 Task: Add Attachment from "Attach a link" to Card Card0000000276 in Board Board0000000069 in Workspace WS0000000023 in Trello. Add Cover Red to Card Card0000000276 in Board Board0000000069 in Workspace WS0000000023 in Trello. Add "Join Card" Button Button0000000276  to Card Card0000000276 in Board Board0000000069 in Workspace WS0000000023 in Trello. Add Description DS0000000276 to Card Card0000000276 in Board Board0000000069 in Workspace WS0000000023 in Trello. Add Comment CM0000000276 to Card Card0000000276 in Board Board0000000069 in Workspace WS0000000023 in Trello
Action: Mouse moved to (655, 467)
Screenshot: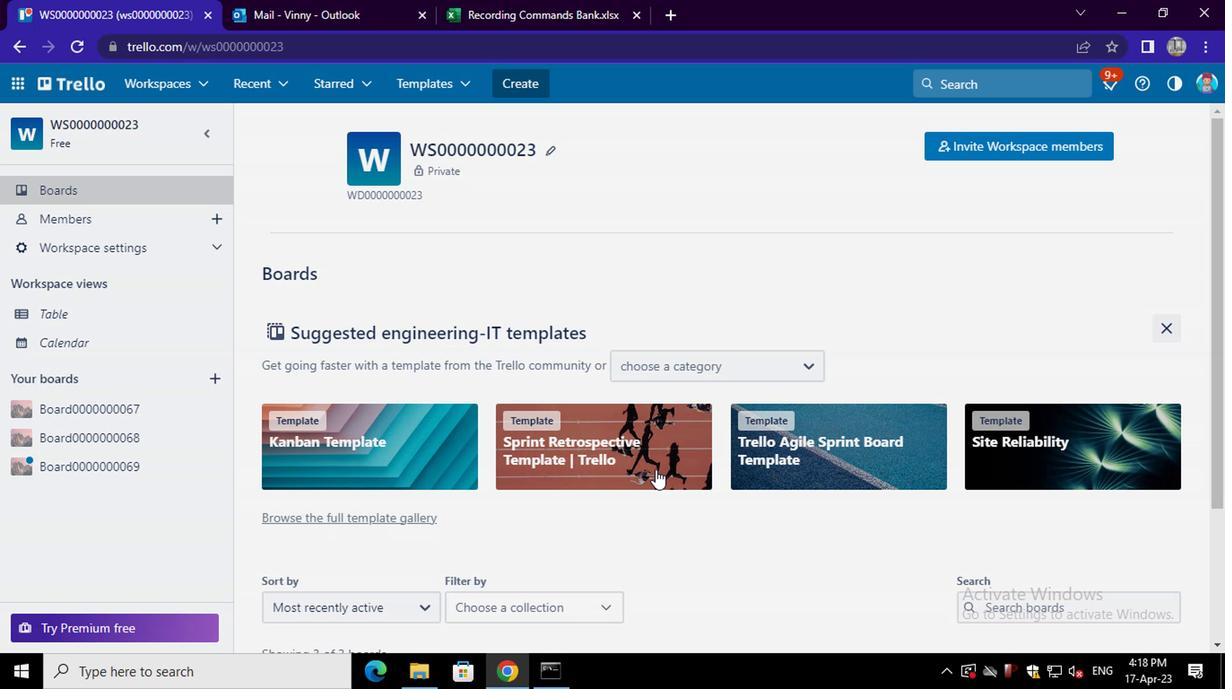 
Action: Mouse scrolled (655, 465) with delta (0, -1)
Screenshot: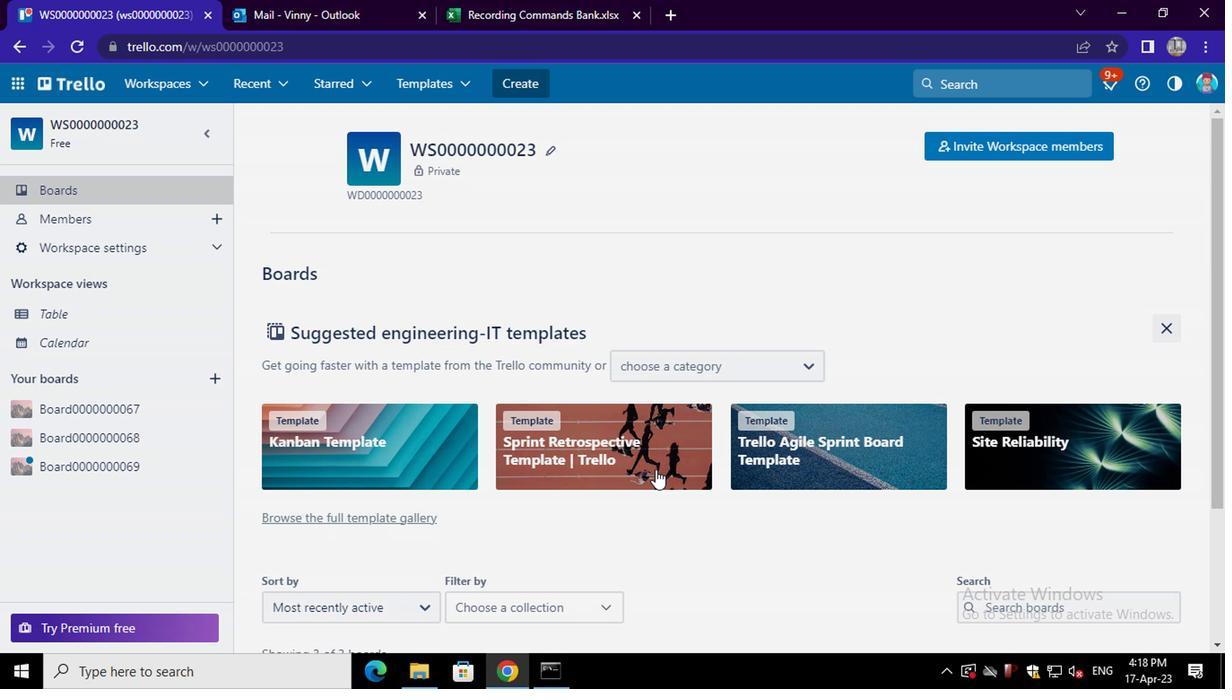 
Action: Mouse scrolled (655, 465) with delta (0, -1)
Screenshot: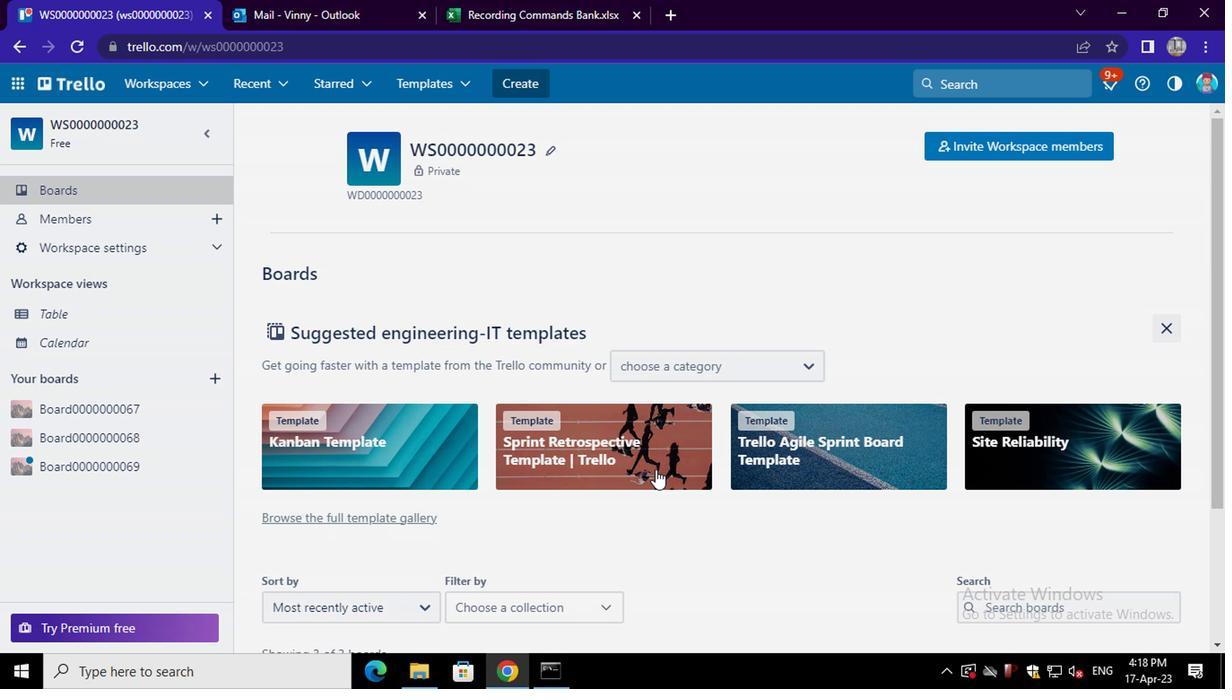 
Action: Mouse scrolled (655, 465) with delta (0, -1)
Screenshot: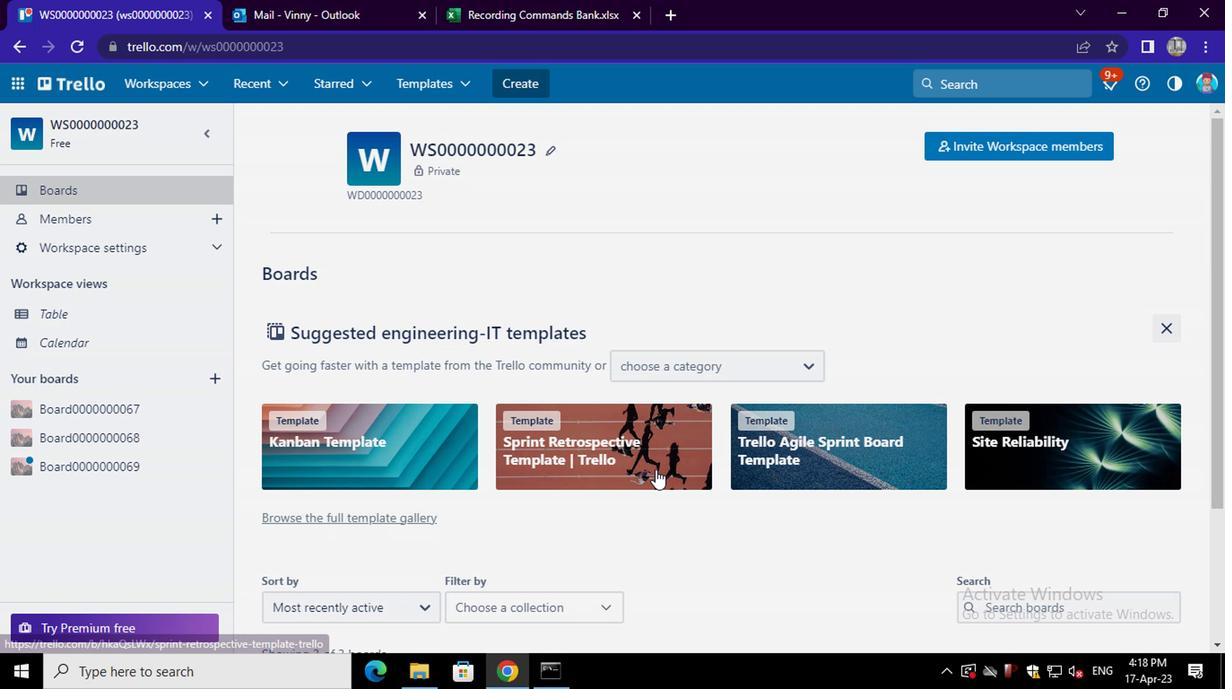 
Action: Mouse scrolled (655, 465) with delta (0, -1)
Screenshot: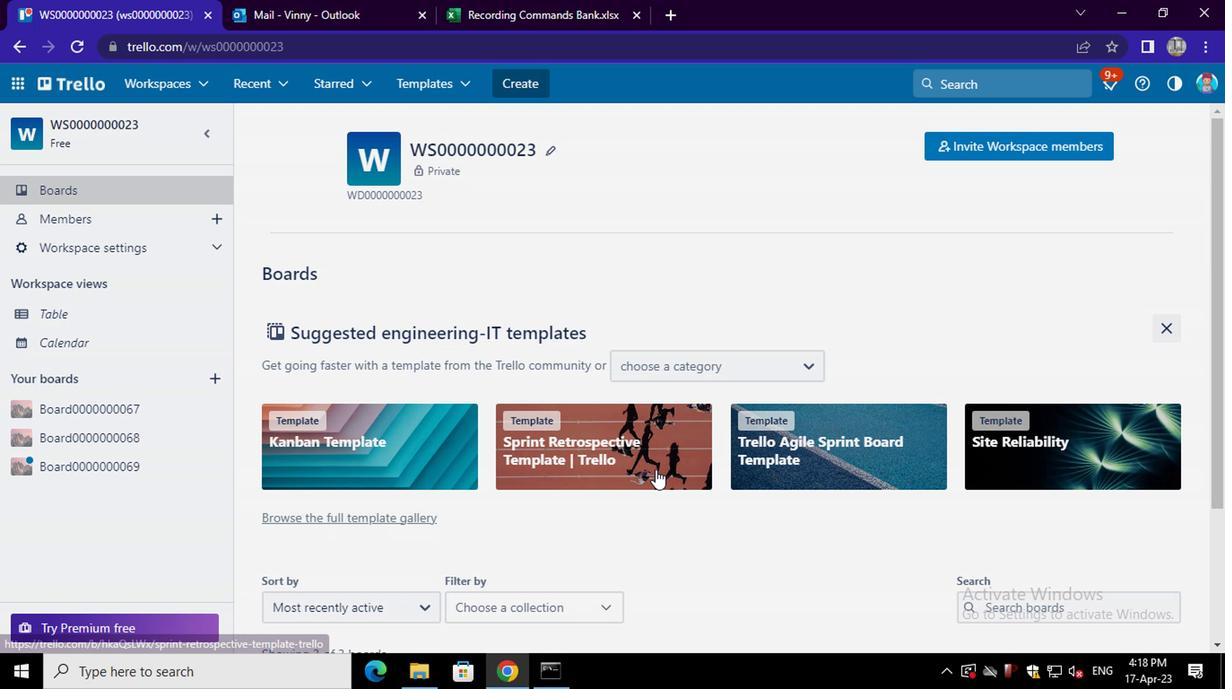 
Action: Mouse scrolled (655, 465) with delta (0, -1)
Screenshot: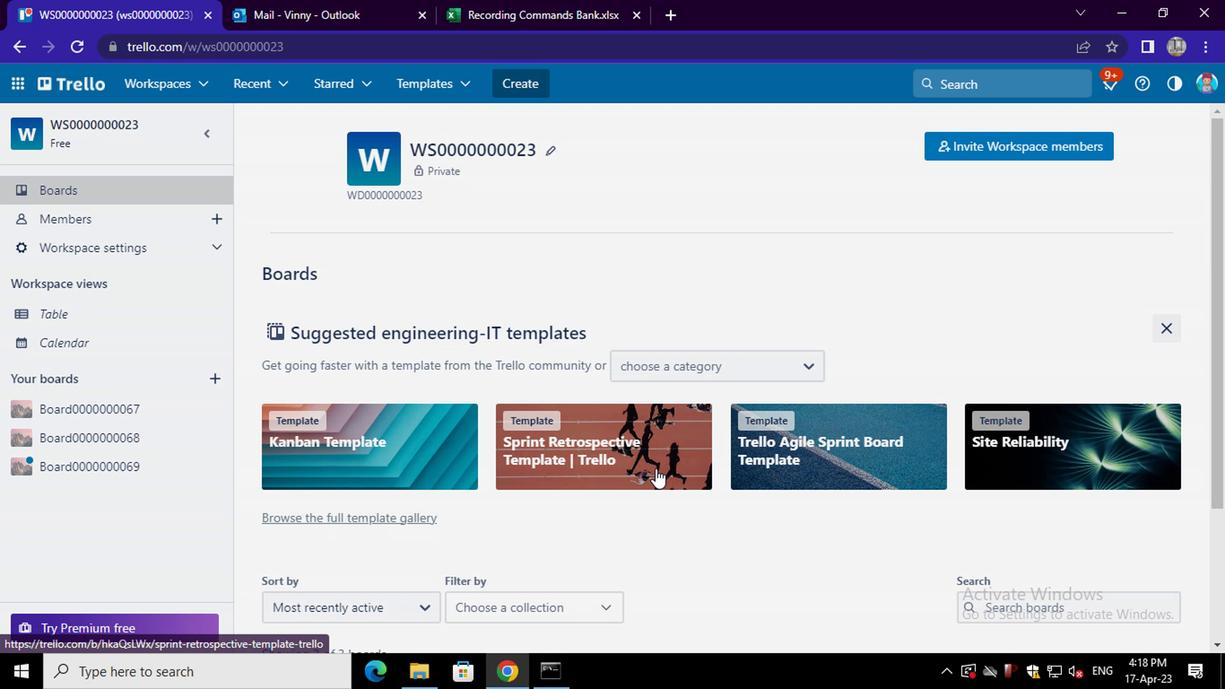 
Action: Mouse scrolled (655, 465) with delta (0, -1)
Screenshot: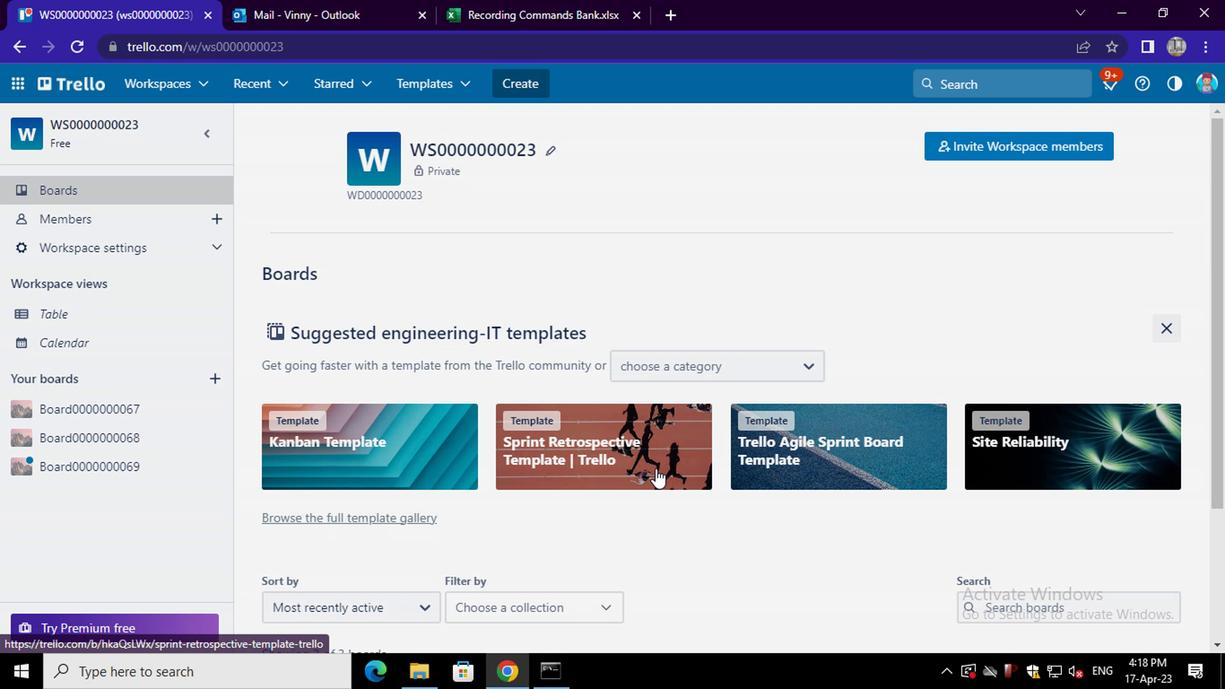 
Action: Mouse scrolled (655, 465) with delta (0, -1)
Screenshot: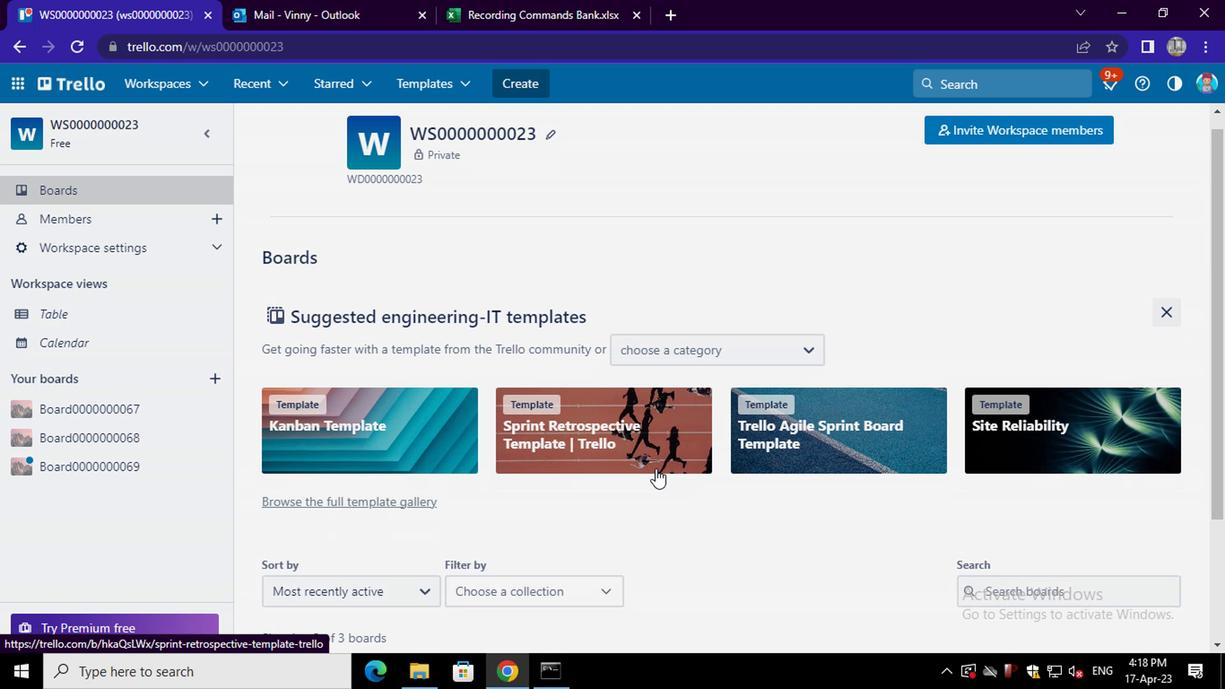
Action: Mouse moved to (642, 524)
Screenshot: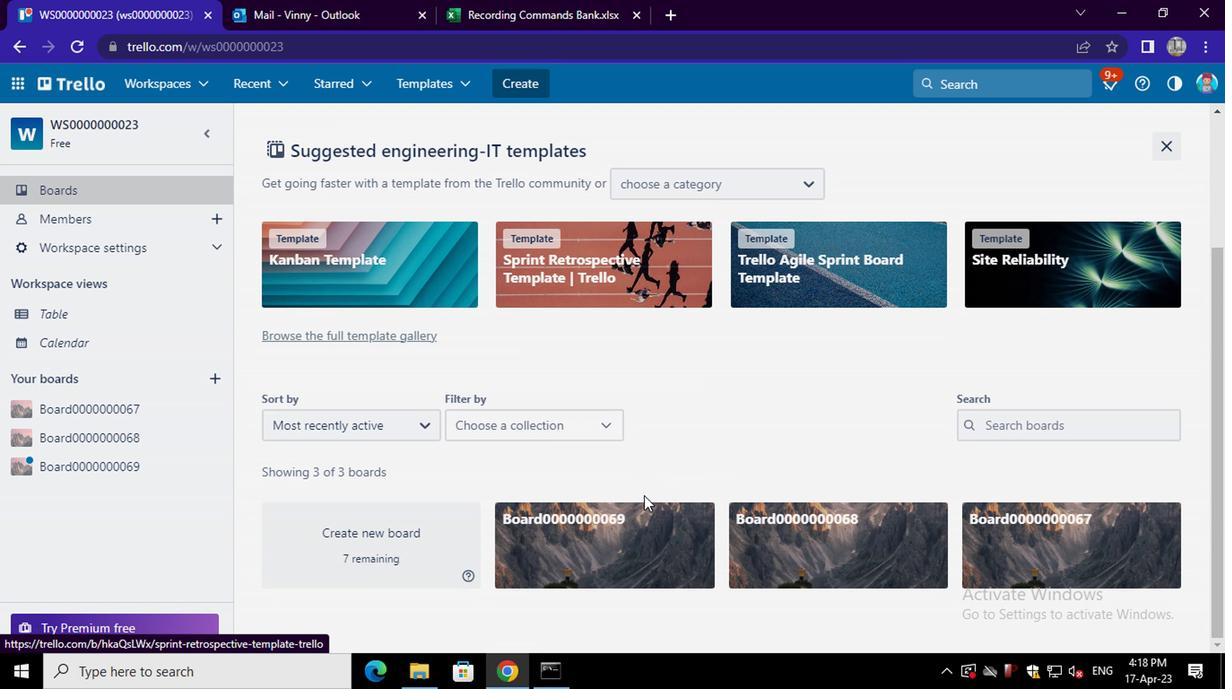 
Action: Mouse pressed left at (642, 524)
Screenshot: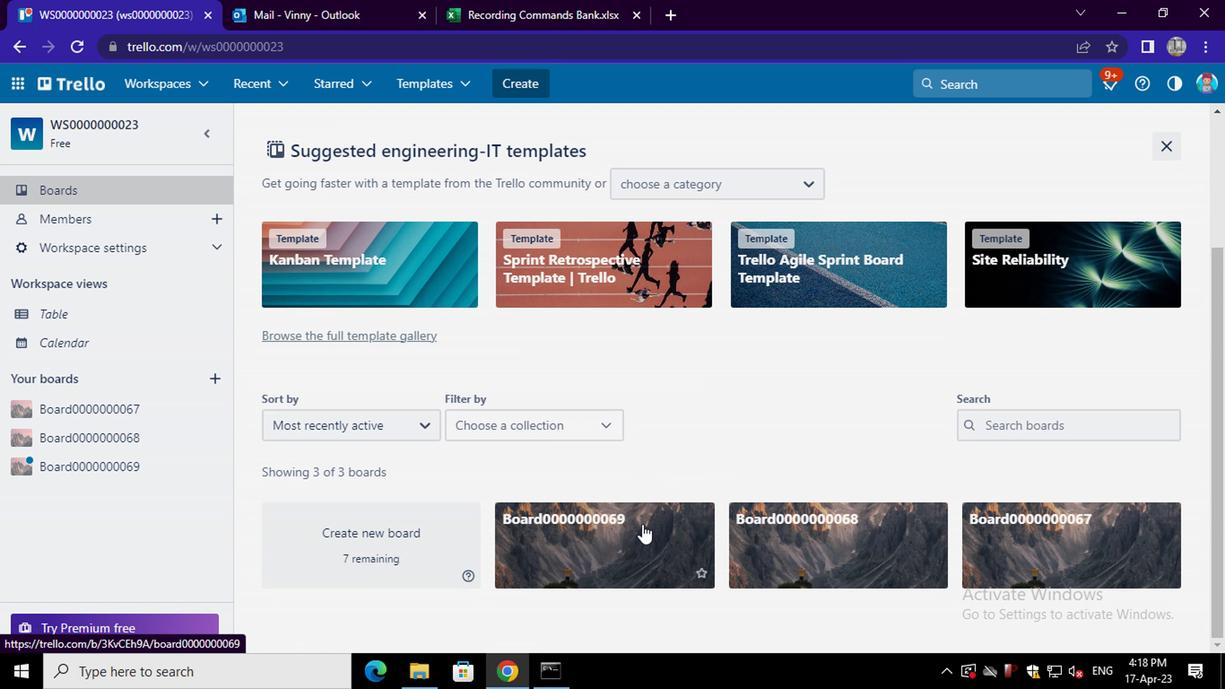 
Action: Mouse moved to (442, 433)
Screenshot: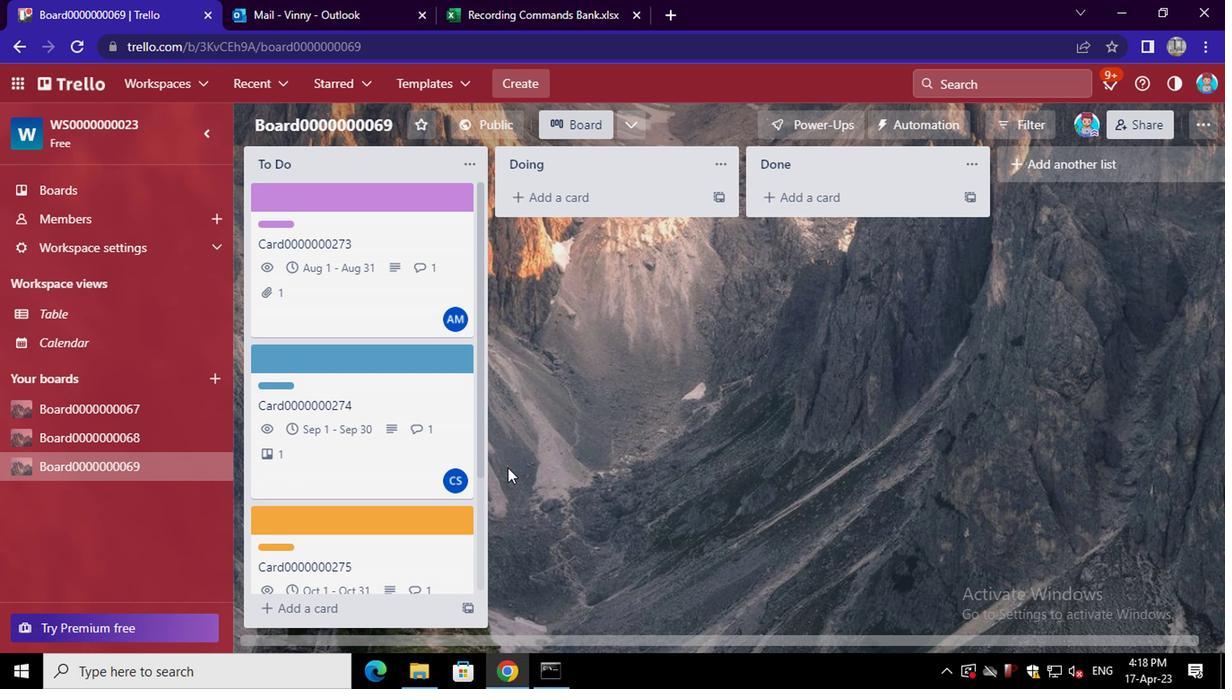 
Action: Mouse scrolled (442, 432) with delta (0, 0)
Screenshot: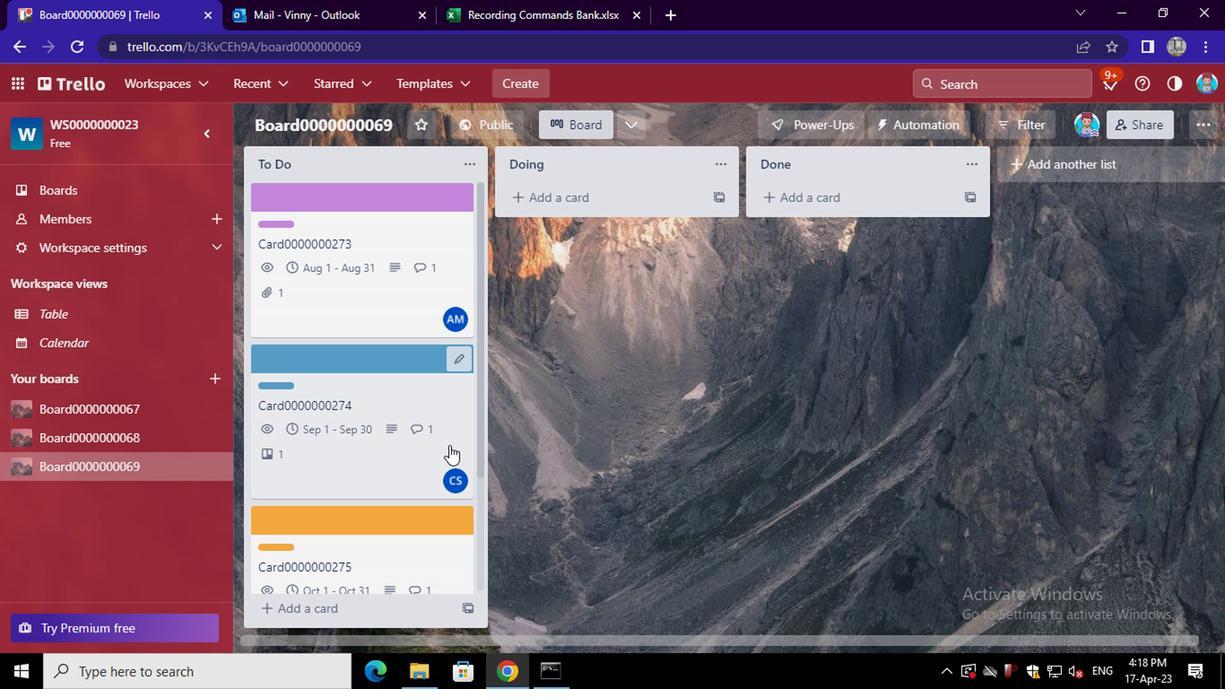 
Action: Mouse scrolled (442, 432) with delta (0, 0)
Screenshot: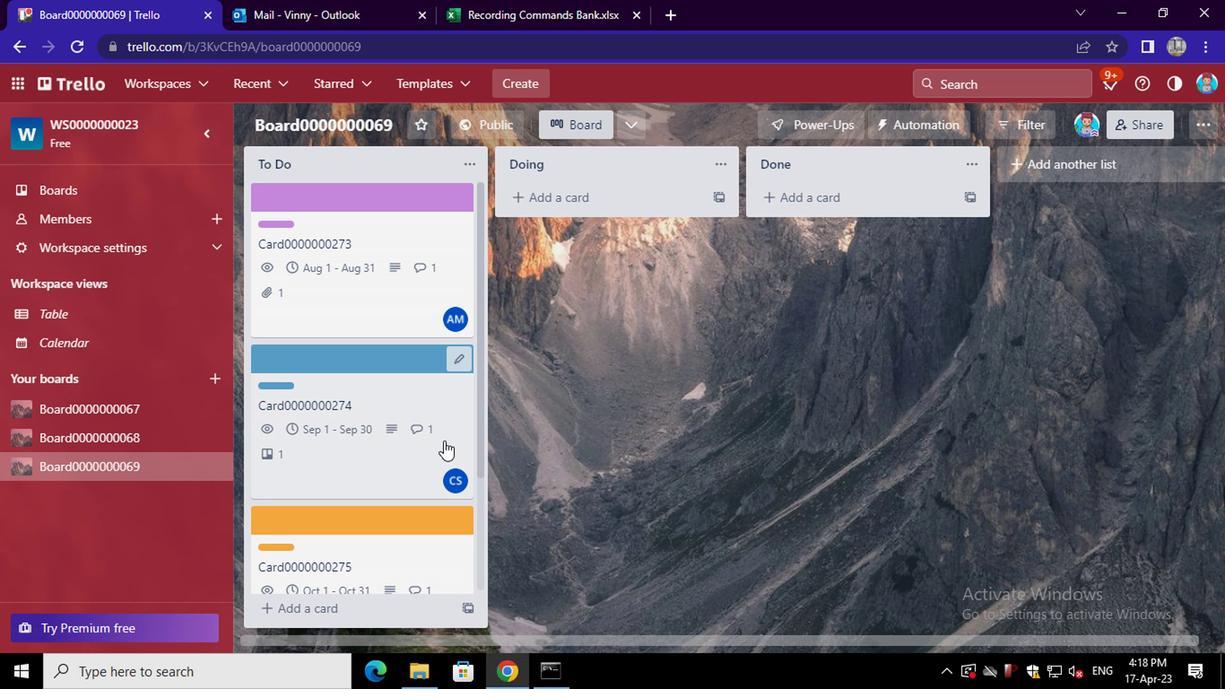 
Action: Mouse scrolled (442, 432) with delta (0, 0)
Screenshot: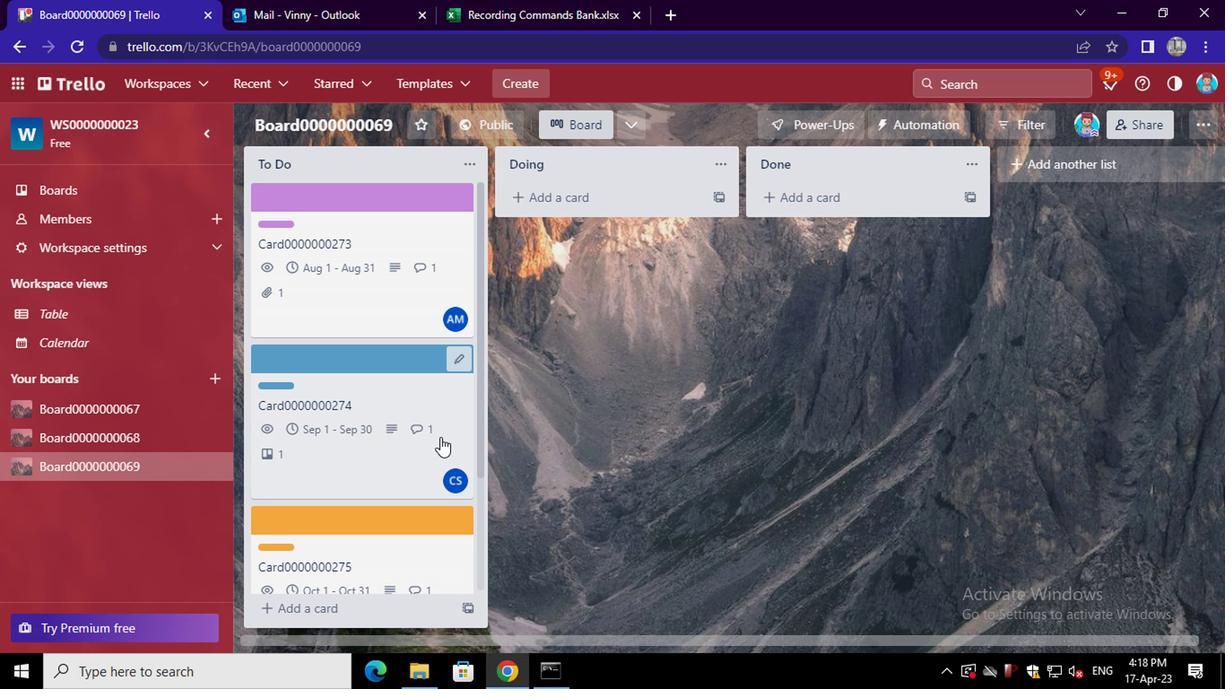 
Action: Mouse scrolled (442, 432) with delta (0, 0)
Screenshot: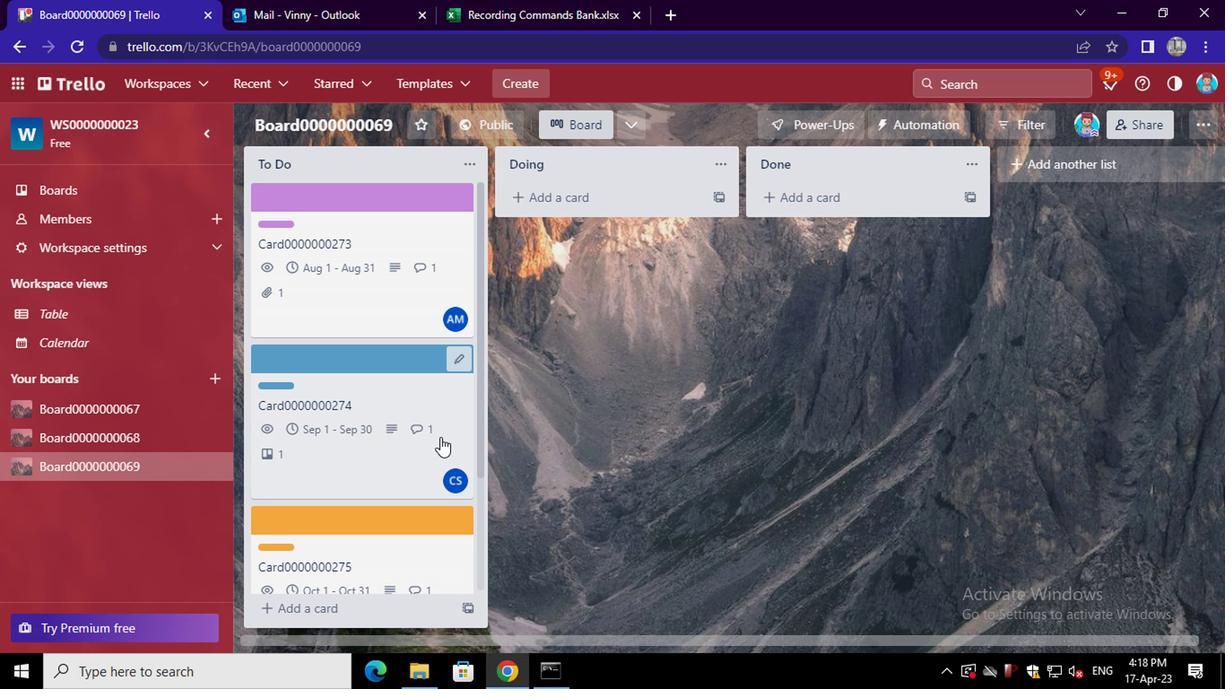
Action: Mouse scrolled (442, 432) with delta (0, 0)
Screenshot: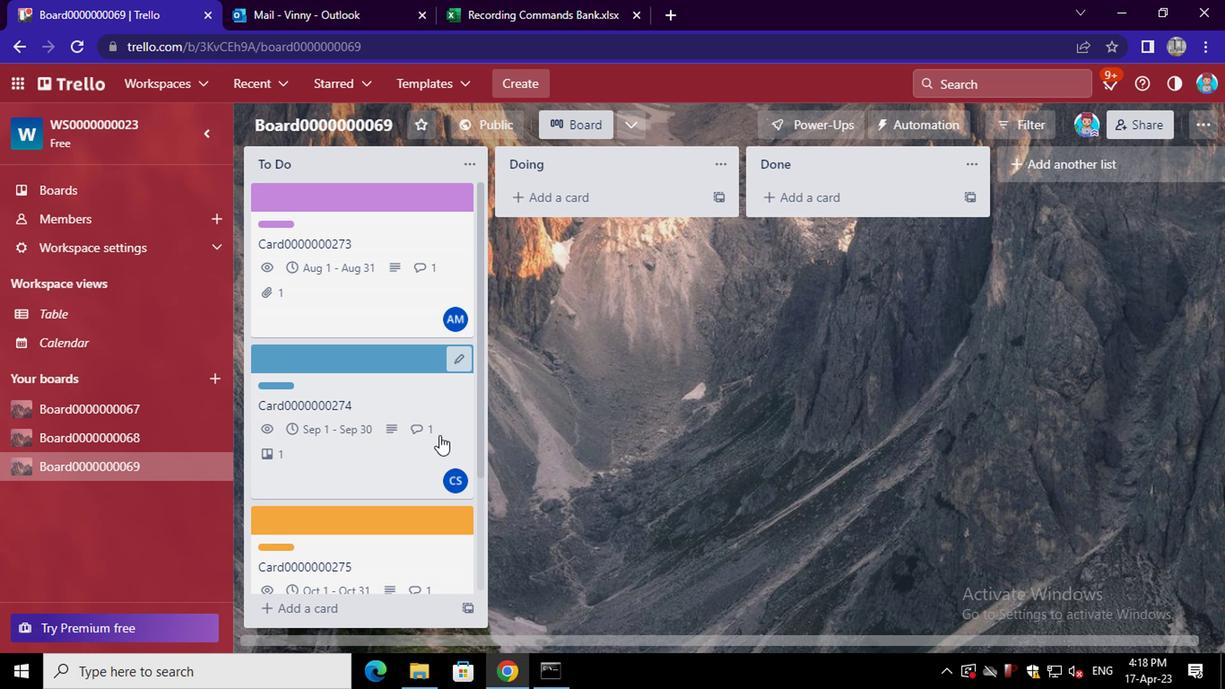 
Action: Mouse moved to (463, 530)
Screenshot: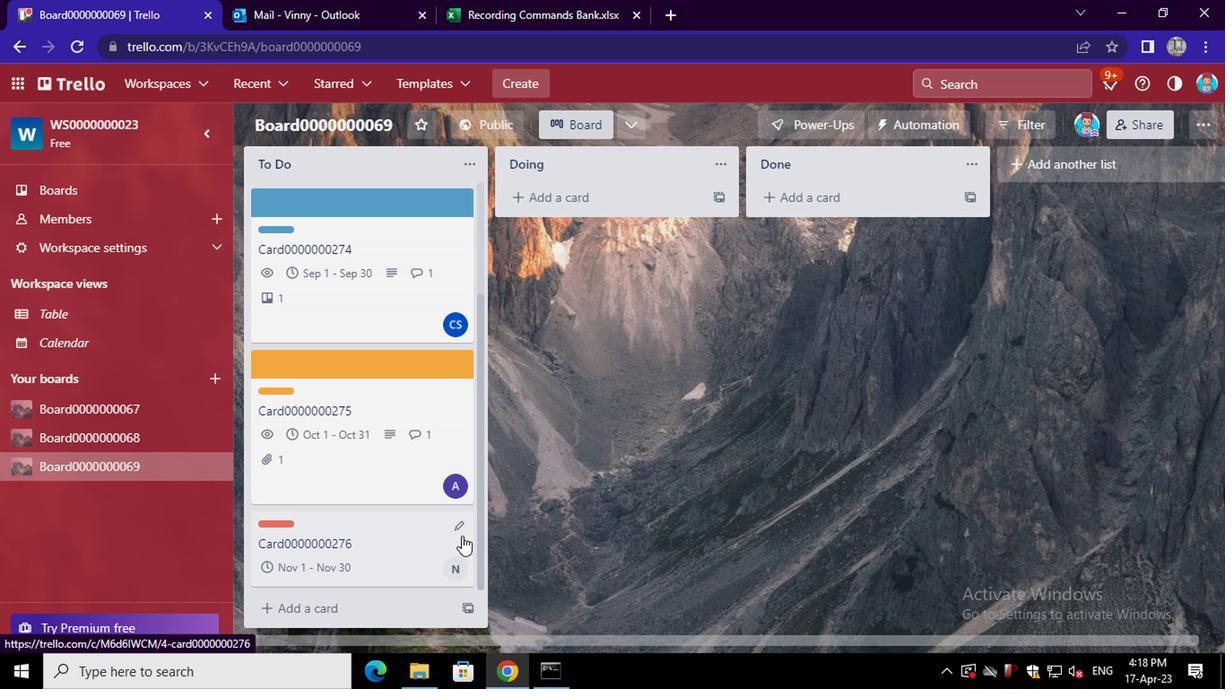 
Action: Mouse pressed left at (463, 530)
Screenshot: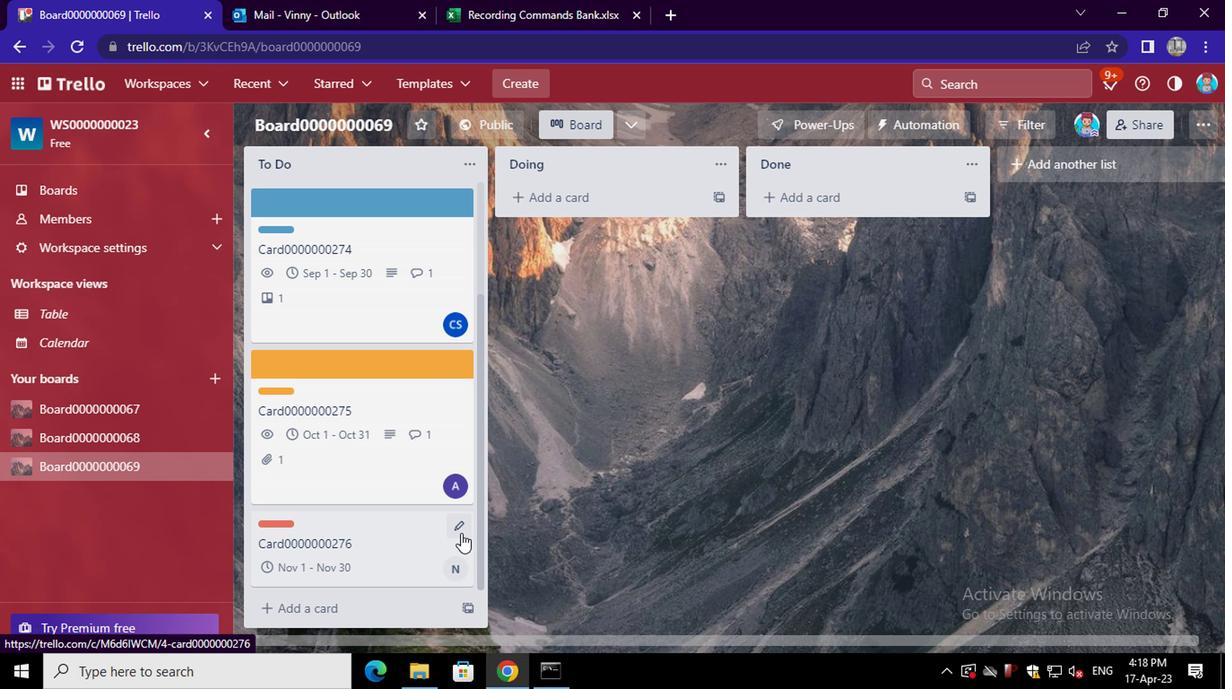 
Action: Mouse moved to (525, 404)
Screenshot: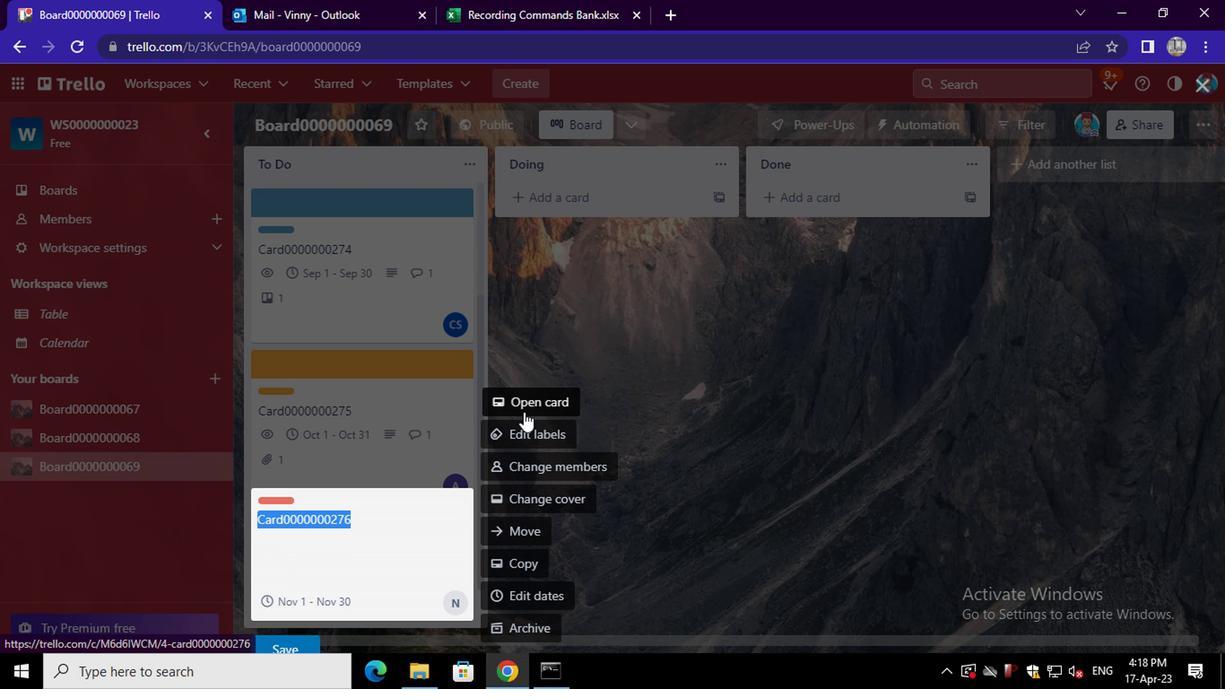 
Action: Mouse pressed left at (525, 404)
Screenshot: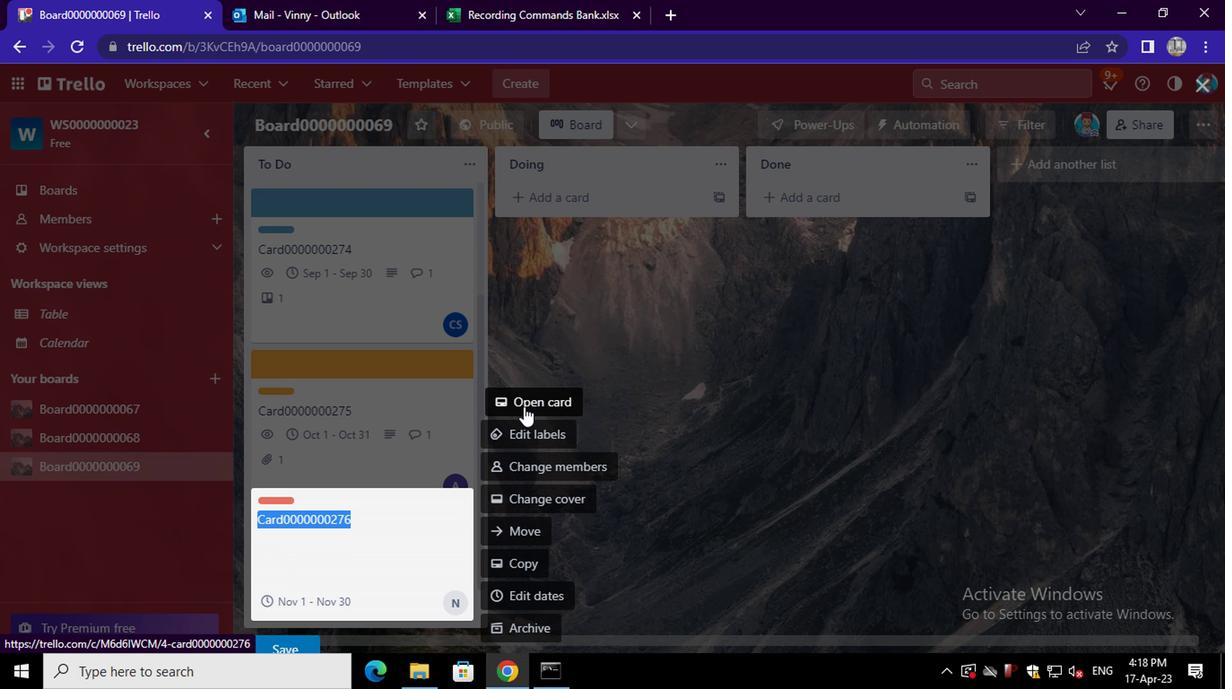 
Action: Mouse moved to (806, 366)
Screenshot: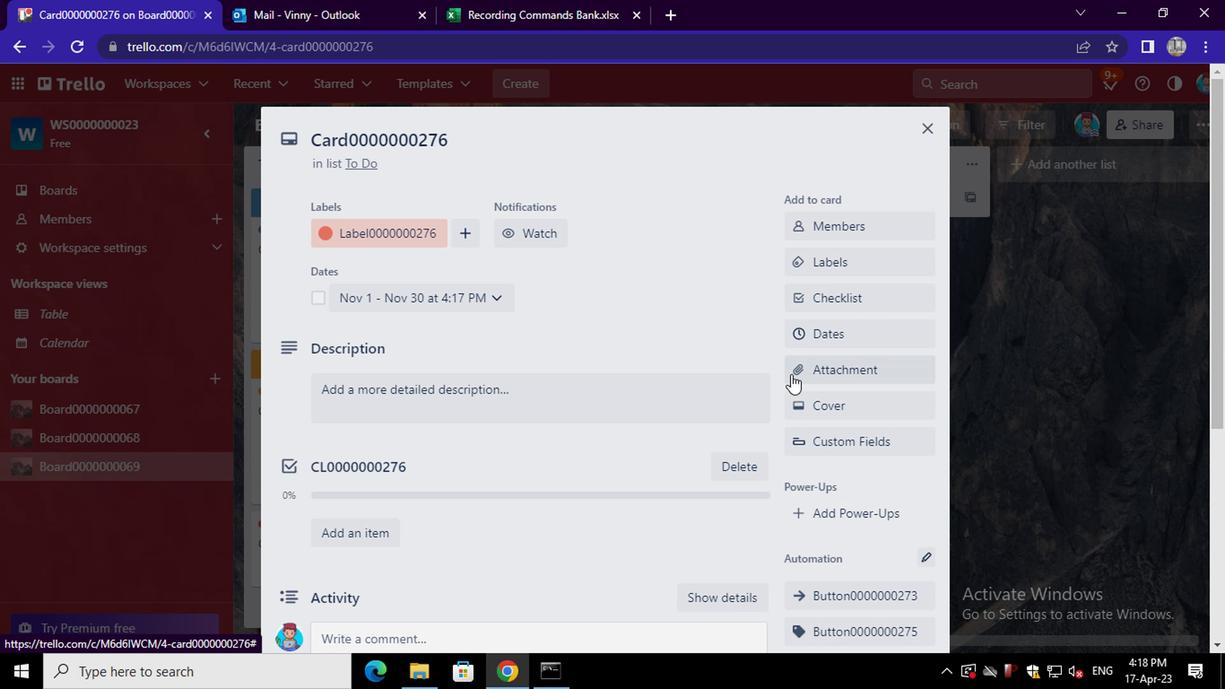 
Action: Mouse pressed left at (806, 366)
Screenshot: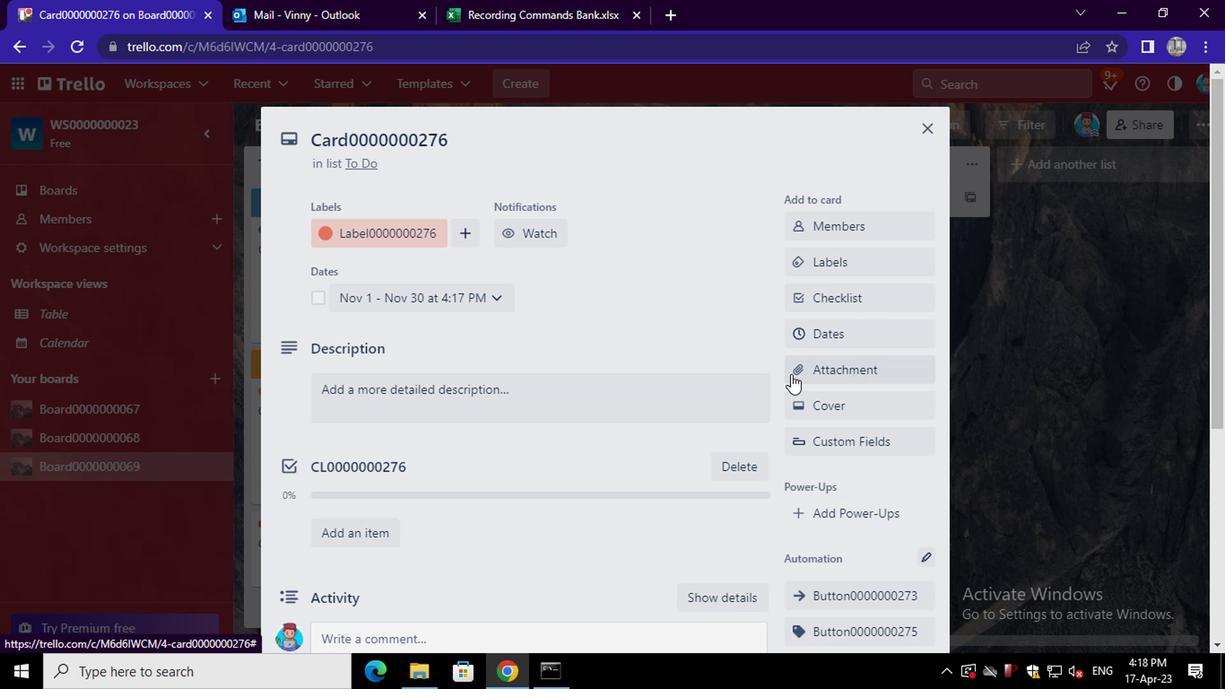 
Action: Mouse moved to (877, 366)
Screenshot: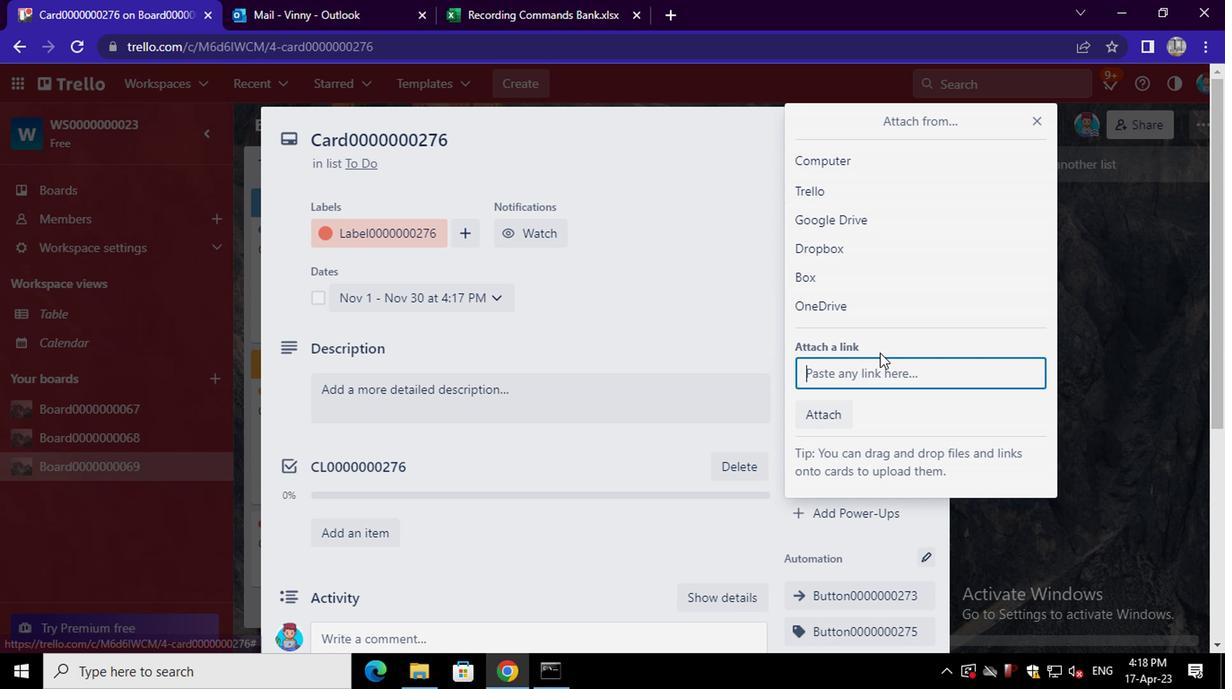
Action: Mouse pressed left at (877, 366)
Screenshot: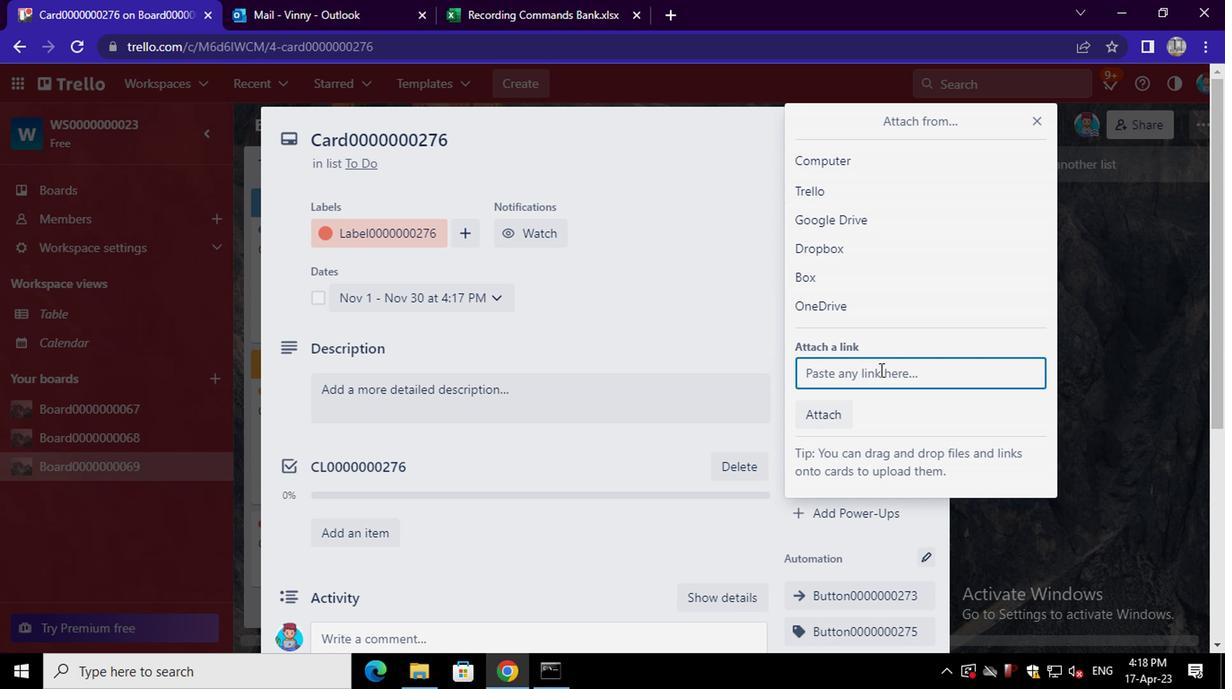 
Action: Key pressed ctrl+V
Screenshot: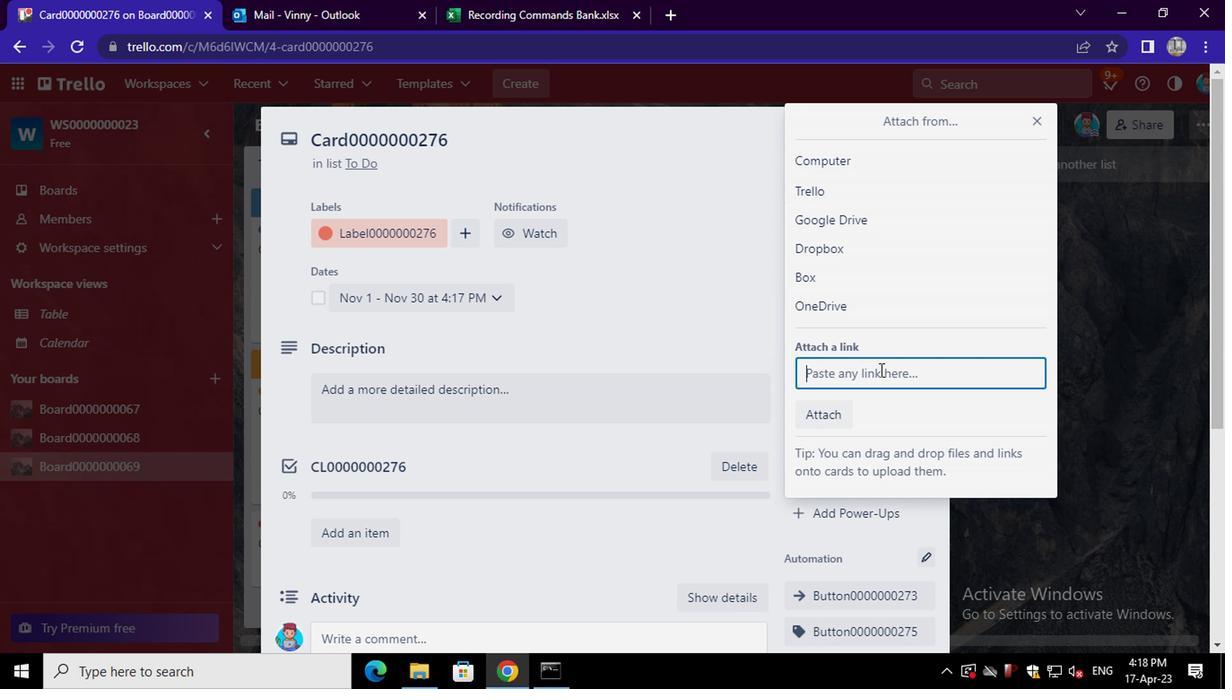 
Action: Mouse moved to (835, 473)
Screenshot: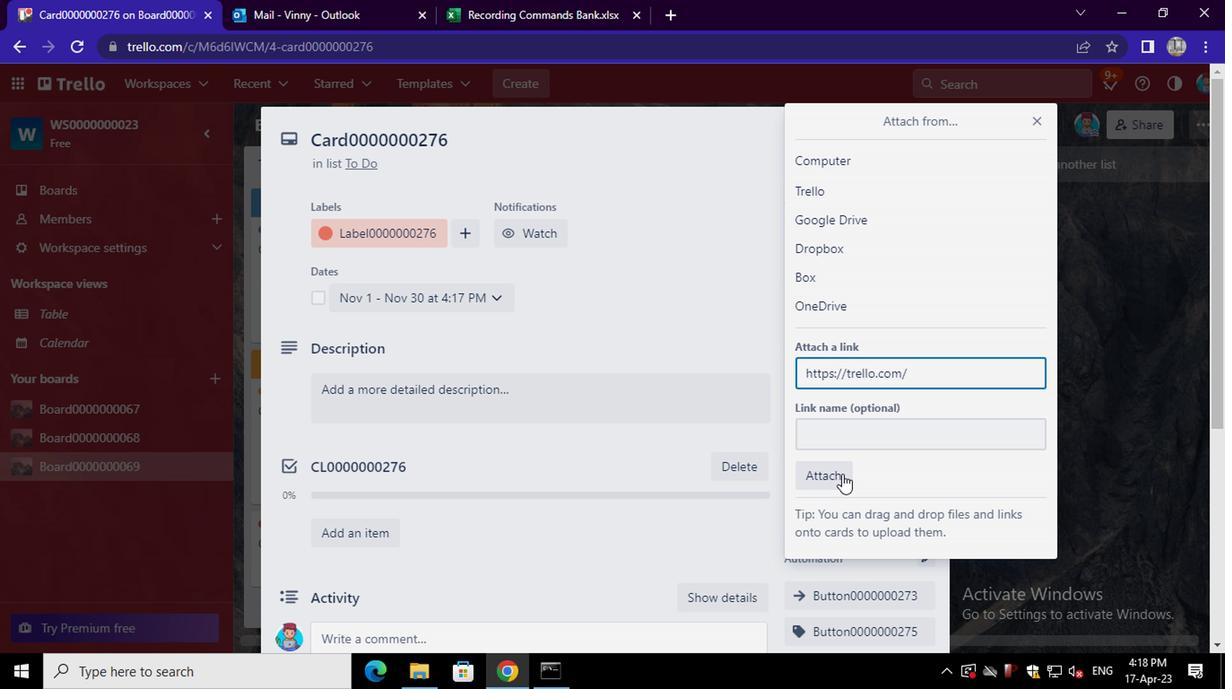 
Action: Mouse pressed left at (835, 473)
Screenshot: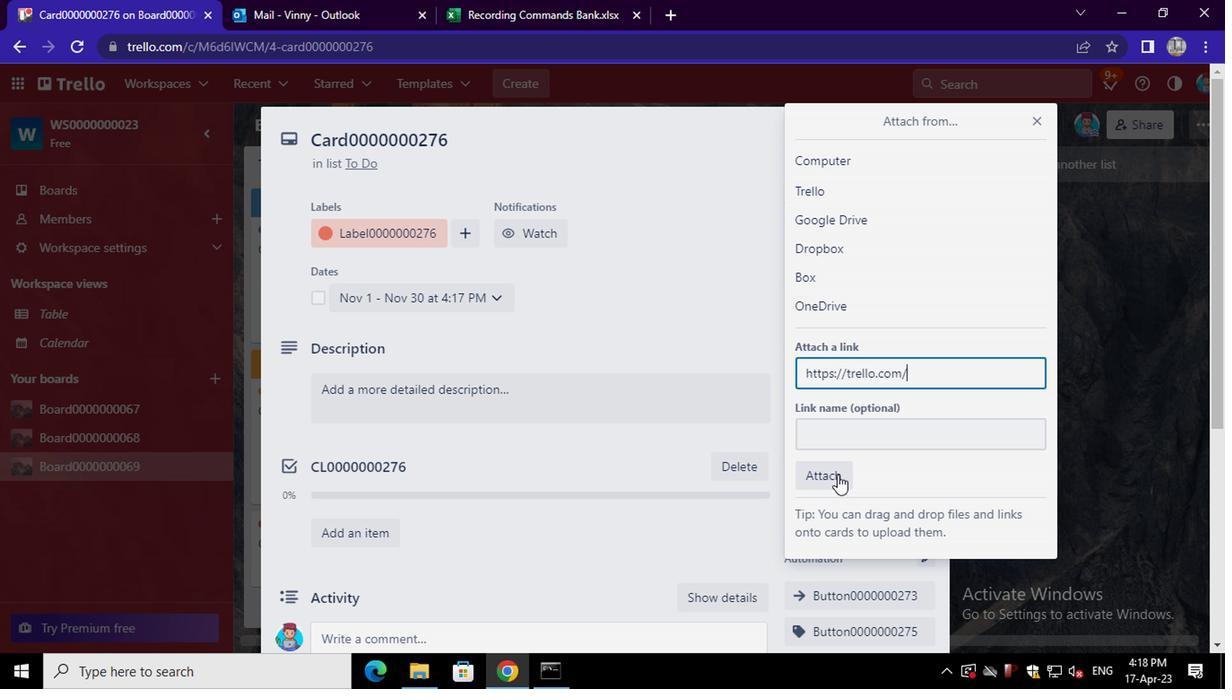 
Action: Mouse moved to (847, 407)
Screenshot: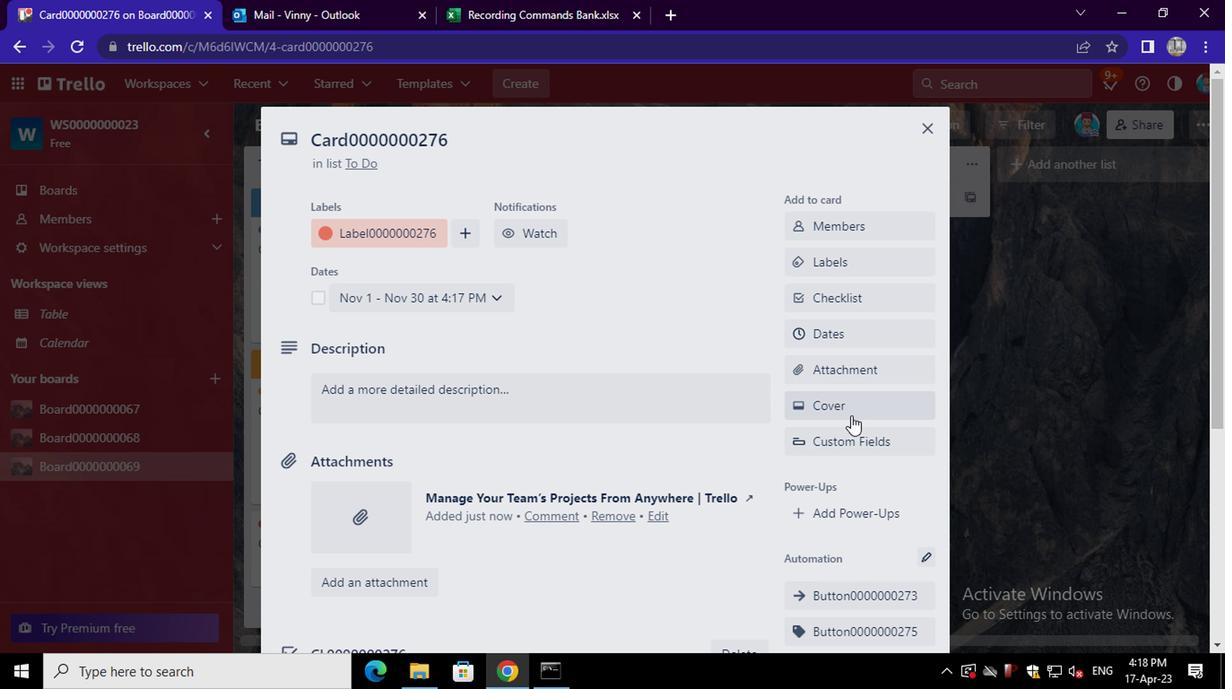 
Action: Mouse pressed left at (847, 407)
Screenshot: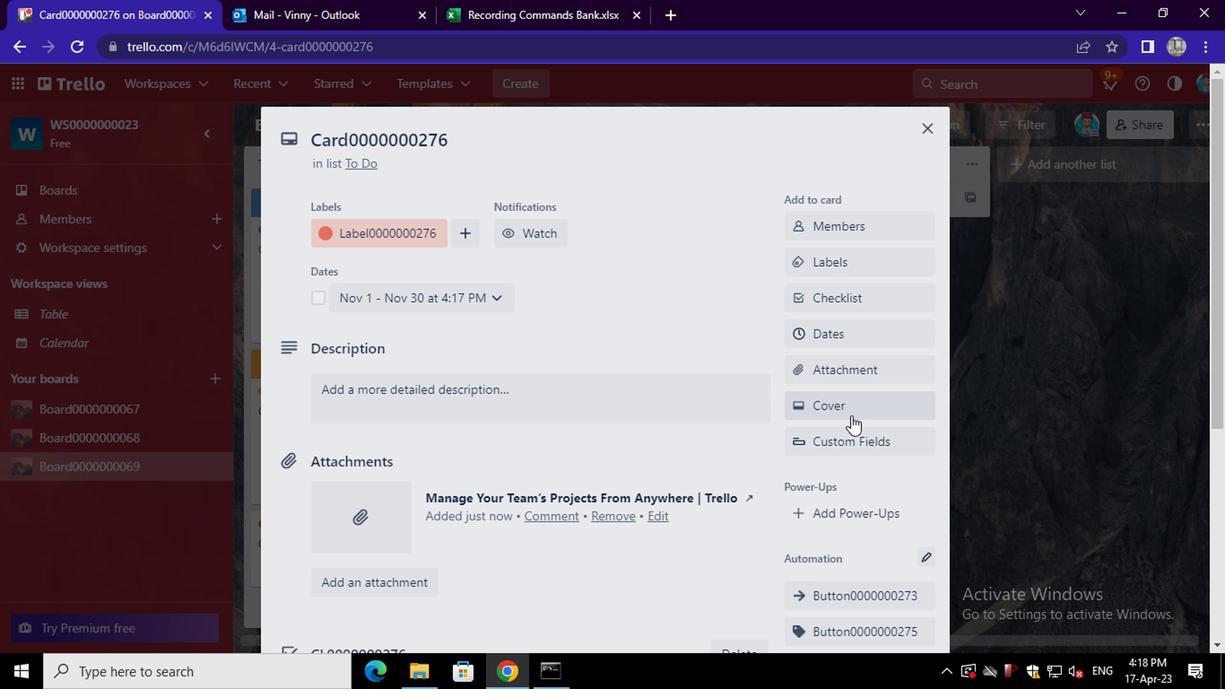 
Action: Mouse moved to (978, 282)
Screenshot: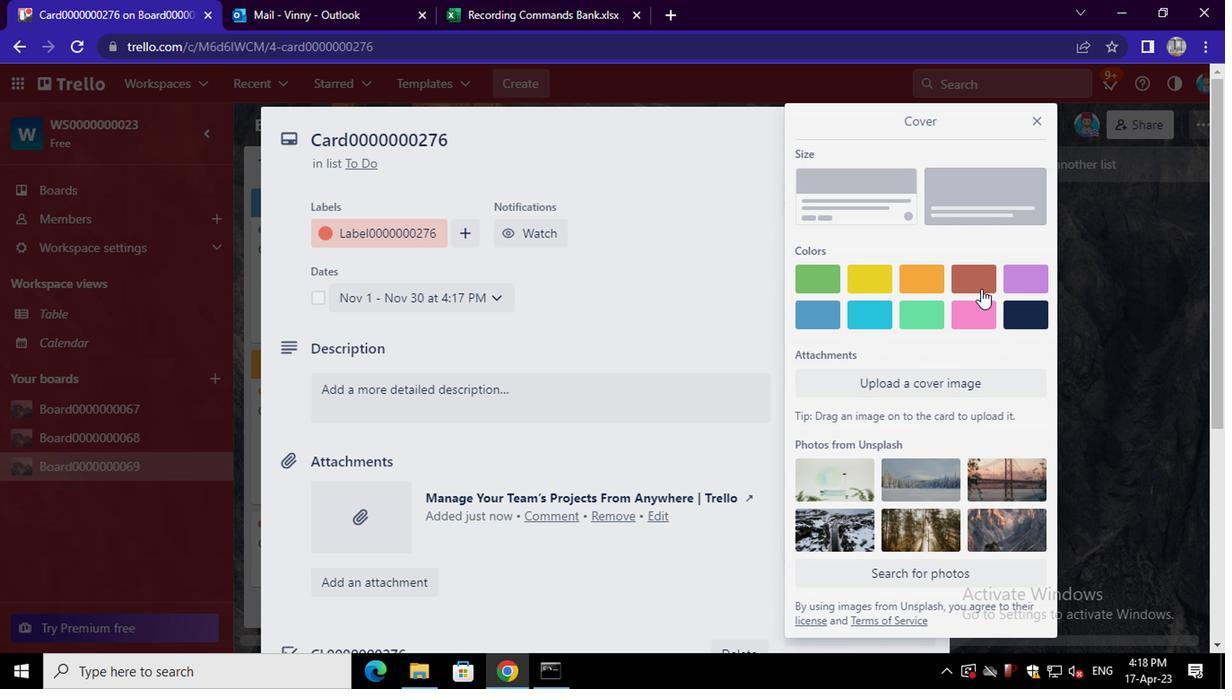 
Action: Mouse pressed left at (978, 282)
Screenshot: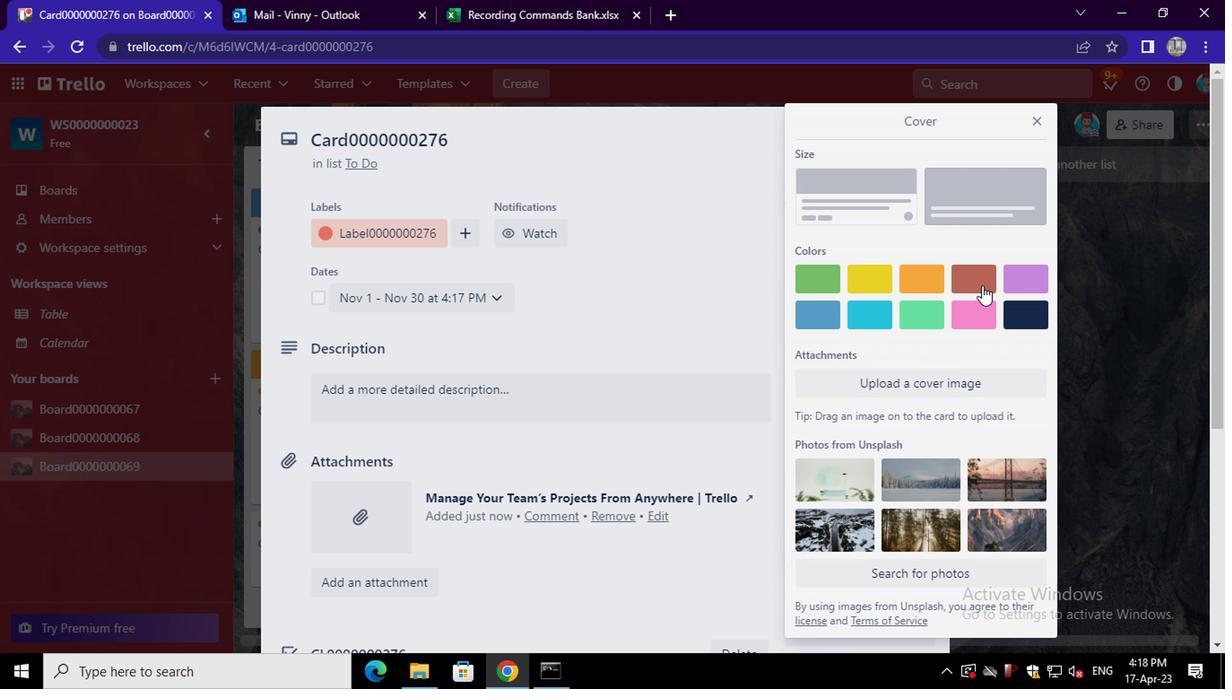 
Action: Mouse moved to (748, 351)
Screenshot: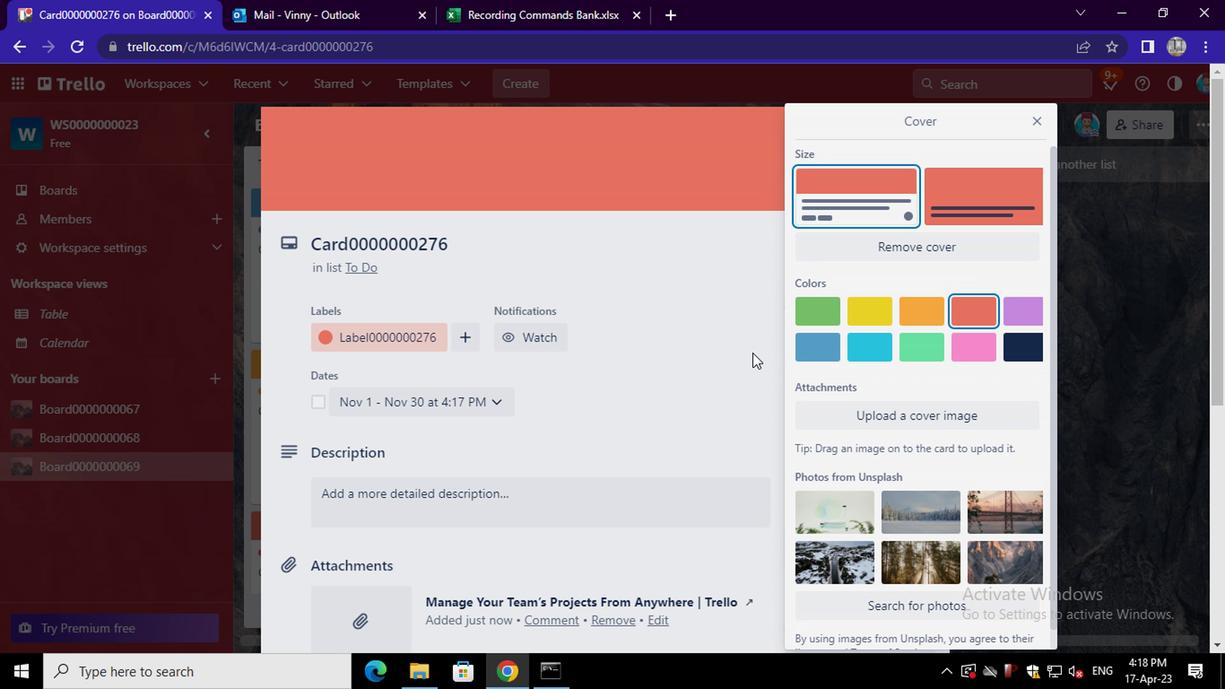 
Action: Mouse scrolled (748, 350) with delta (0, 0)
Screenshot: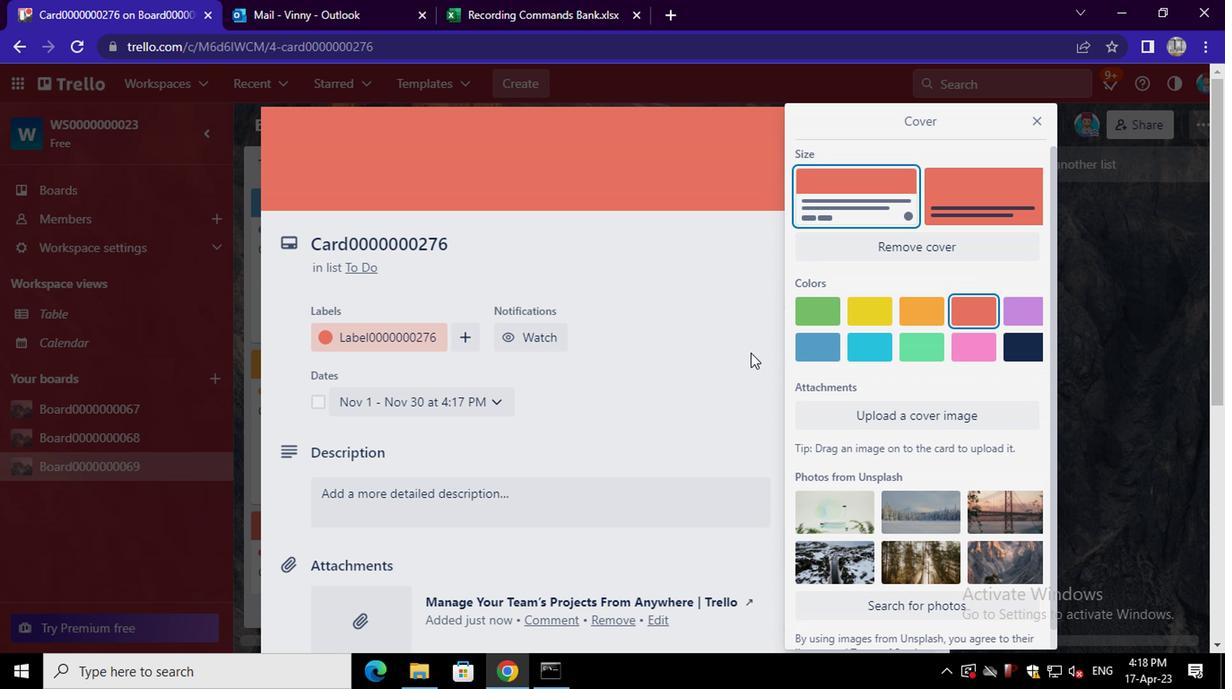 
Action: Mouse moved to (747, 352)
Screenshot: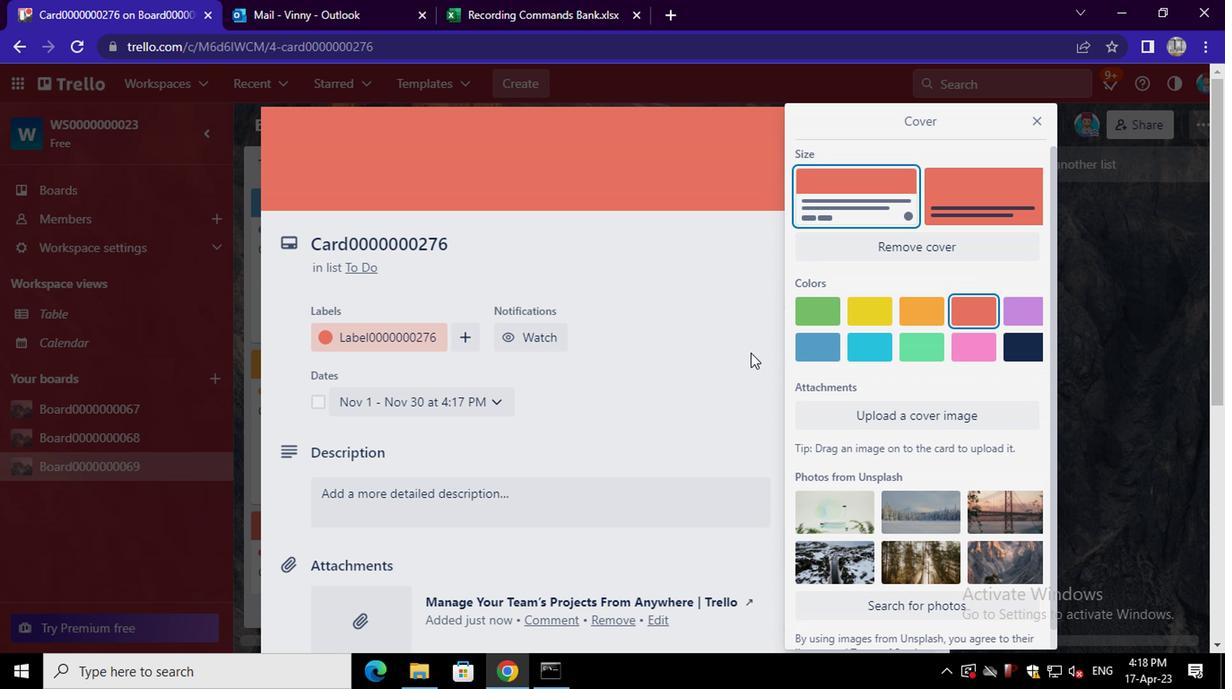 
Action: Mouse scrolled (747, 351) with delta (0, -1)
Screenshot: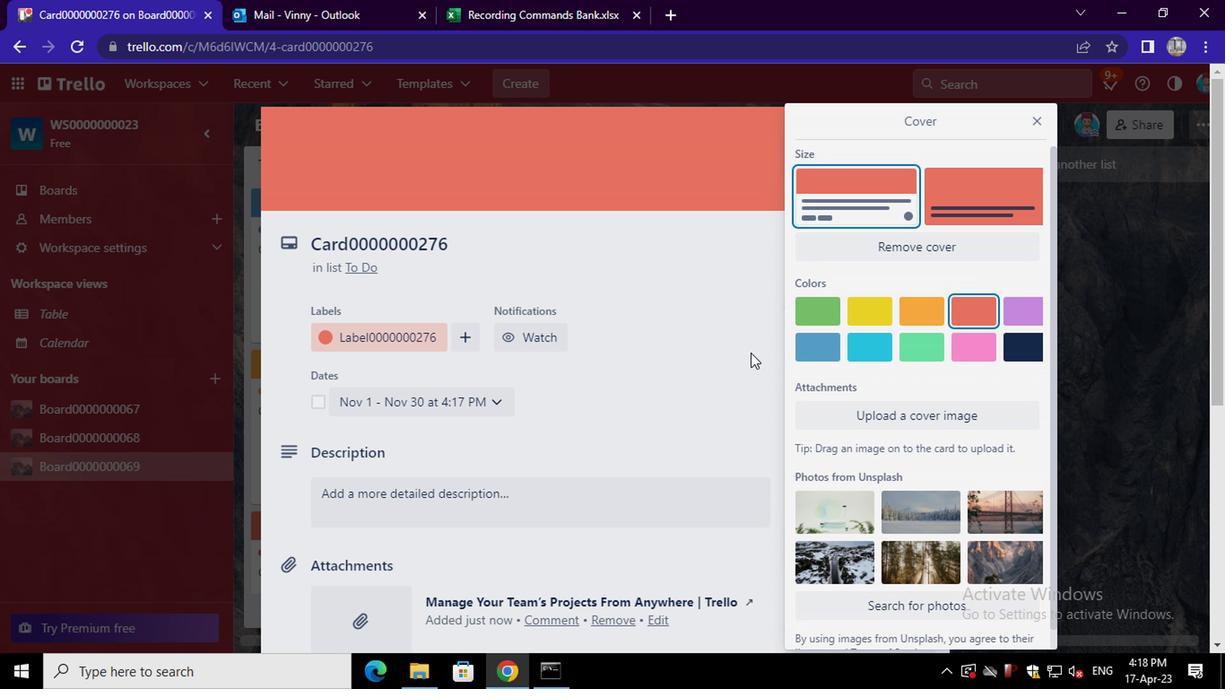 
Action: Mouse moved to (746, 353)
Screenshot: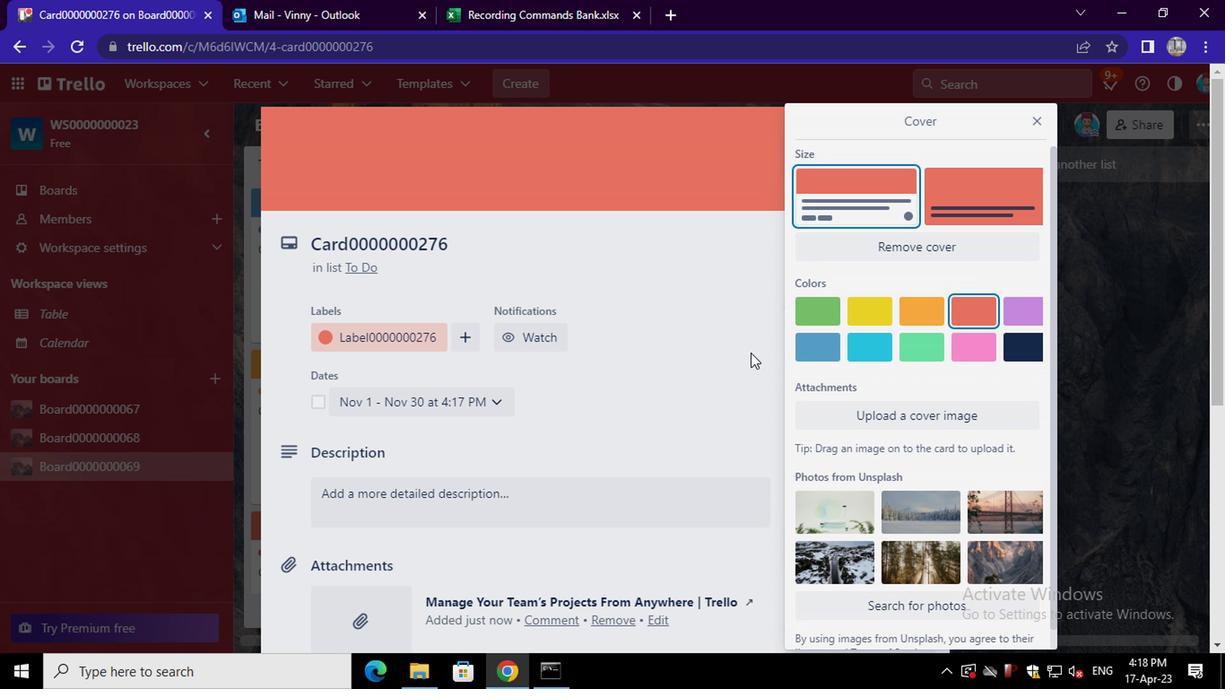 
Action: Mouse scrolled (746, 352) with delta (0, 0)
Screenshot: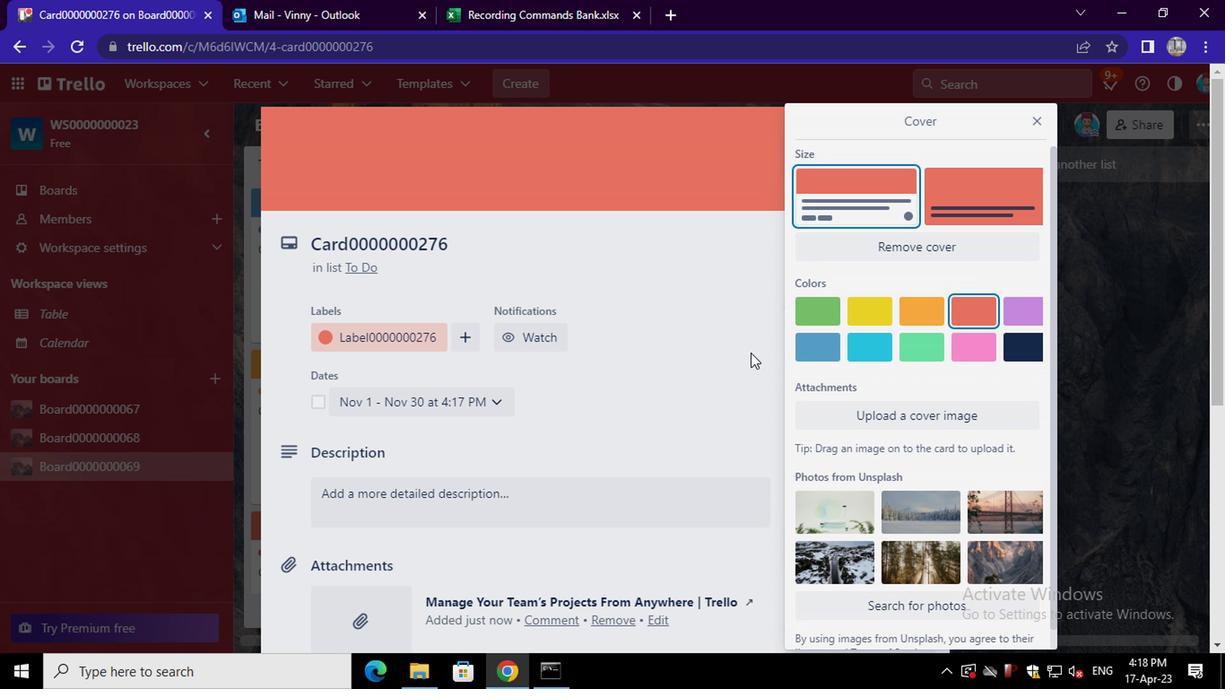 
Action: Mouse moved to (745, 355)
Screenshot: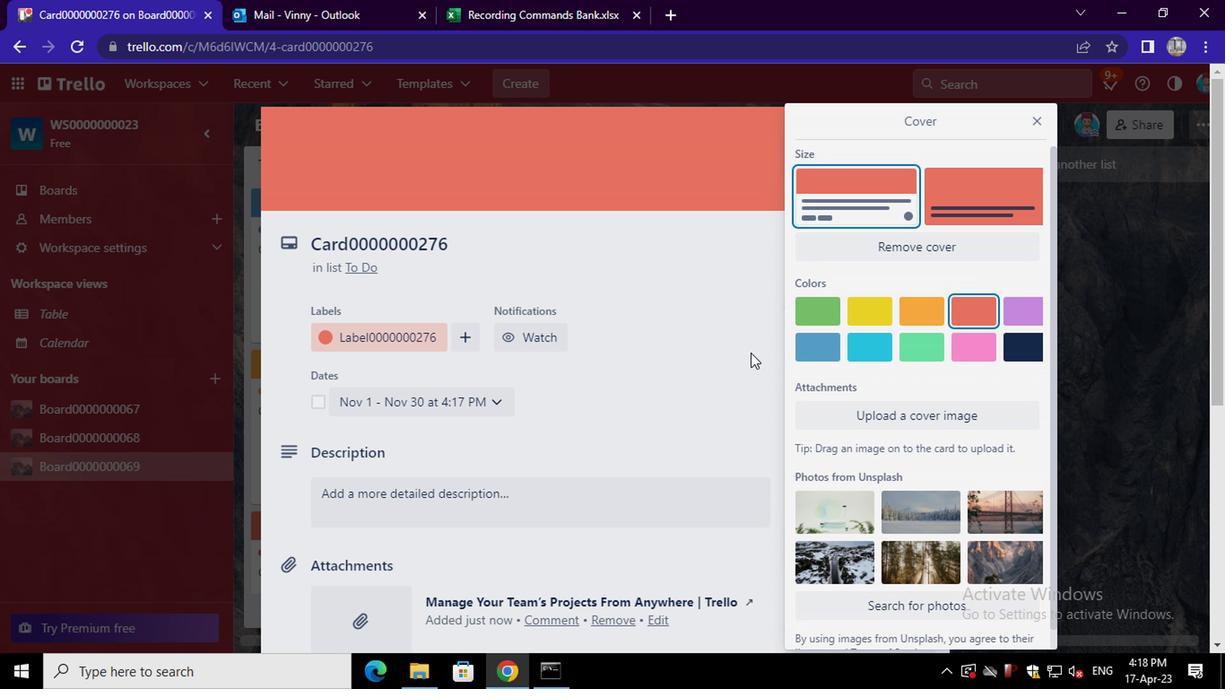 
Action: Mouse scrolled (745, 354) with delta (0, -1)
Screenshot: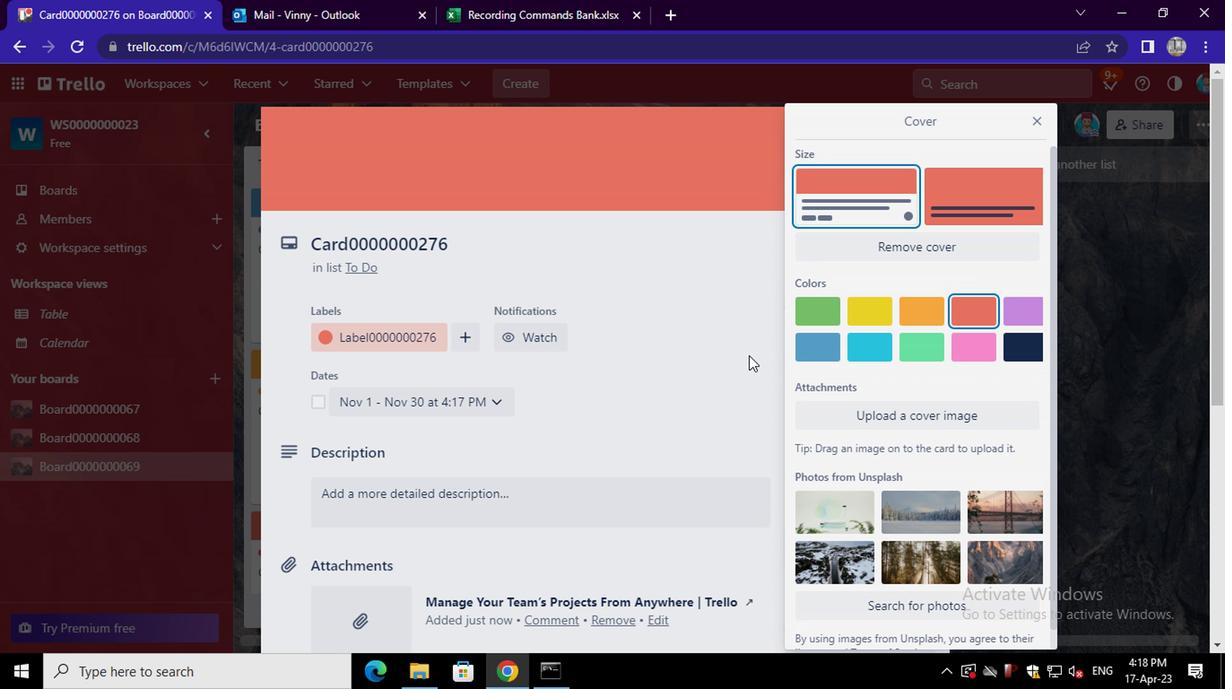 
Action: Mouse moved to (702, 340)
Screenshot: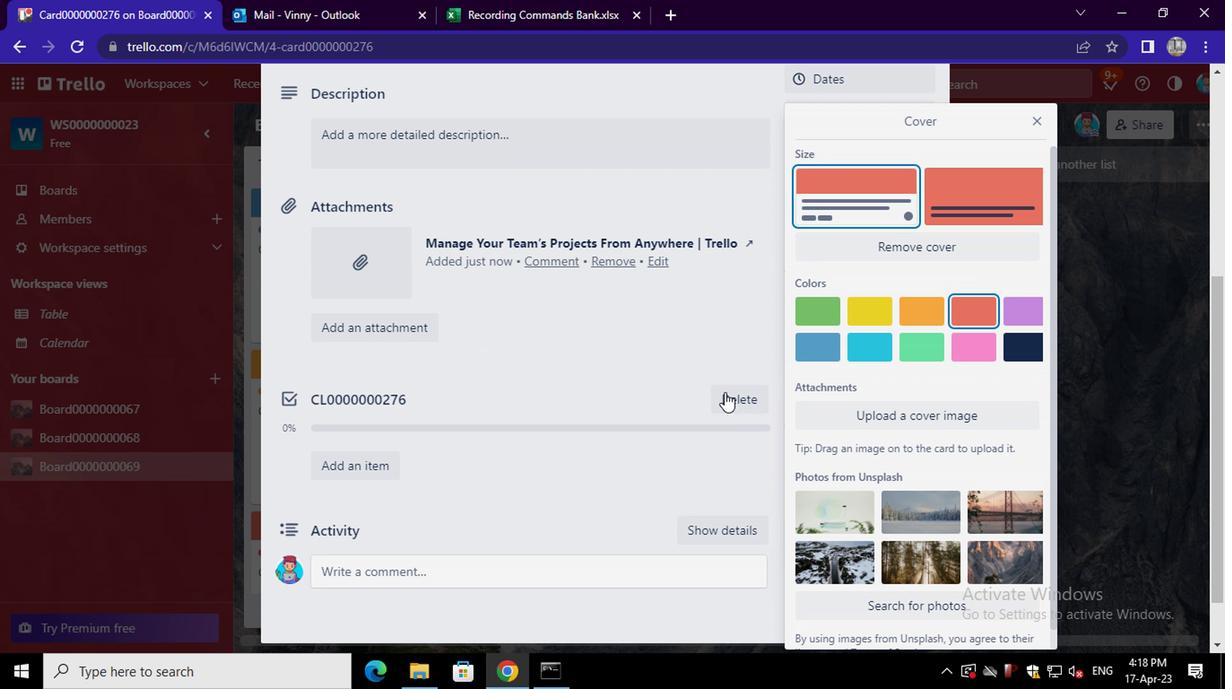 
Action: Mouse pressed left at (702, 340)
Screenshot: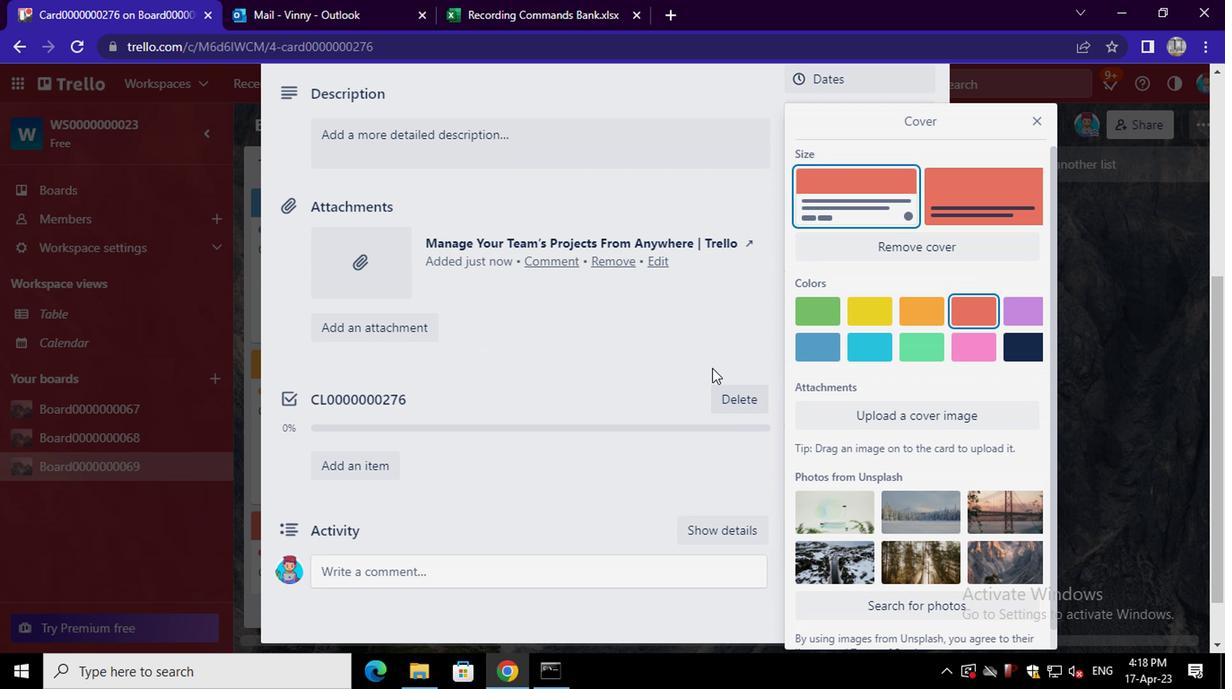 
Action: Mouse moved to (809, 371)
Screenshot: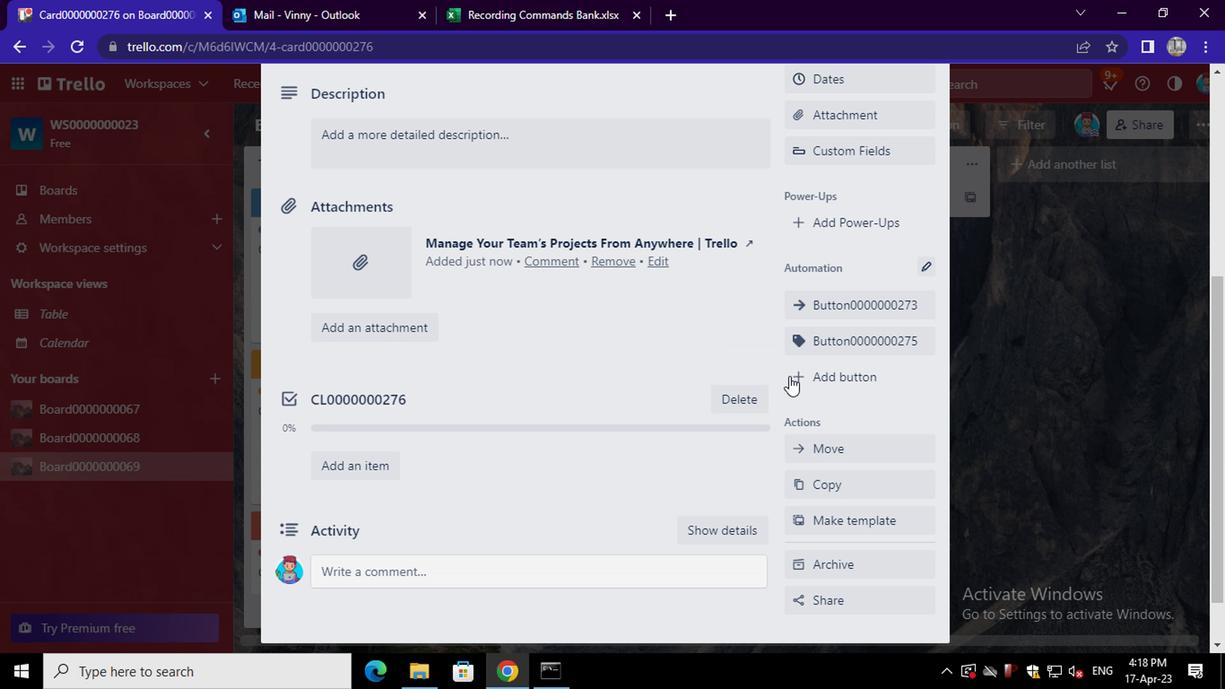 
Action: Mouse pressed left at (809, 371)
Screenshot: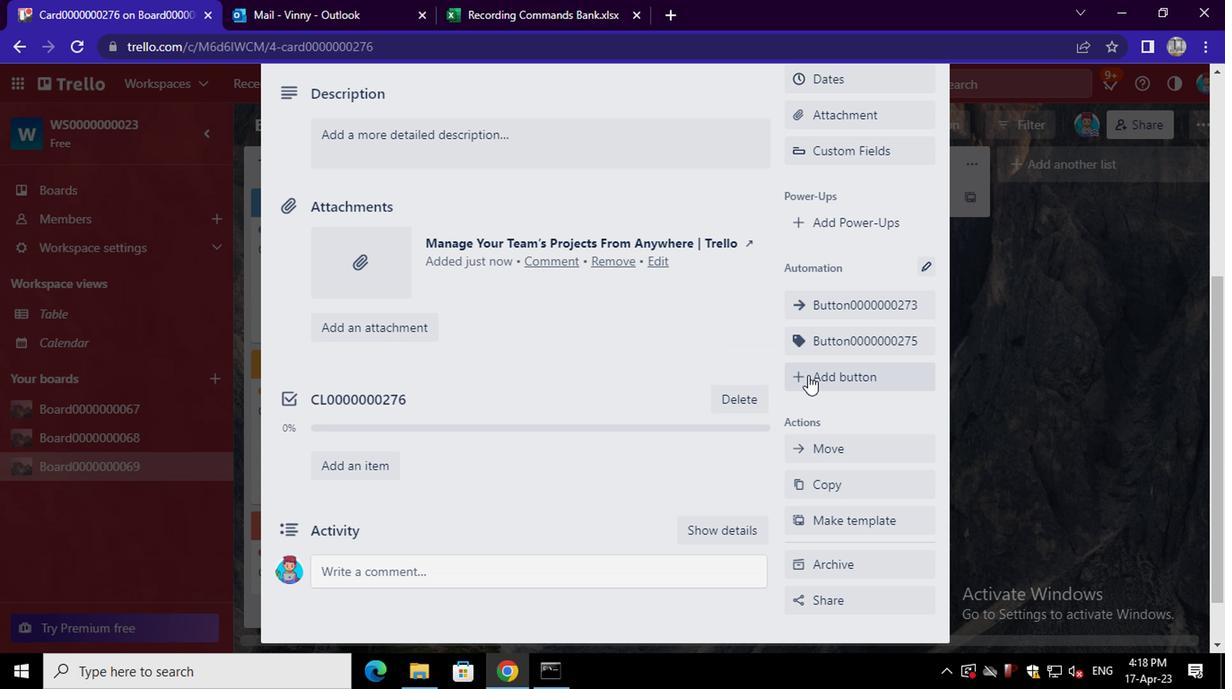 
Action: Mouse moved to (881, 299)
Screenshot: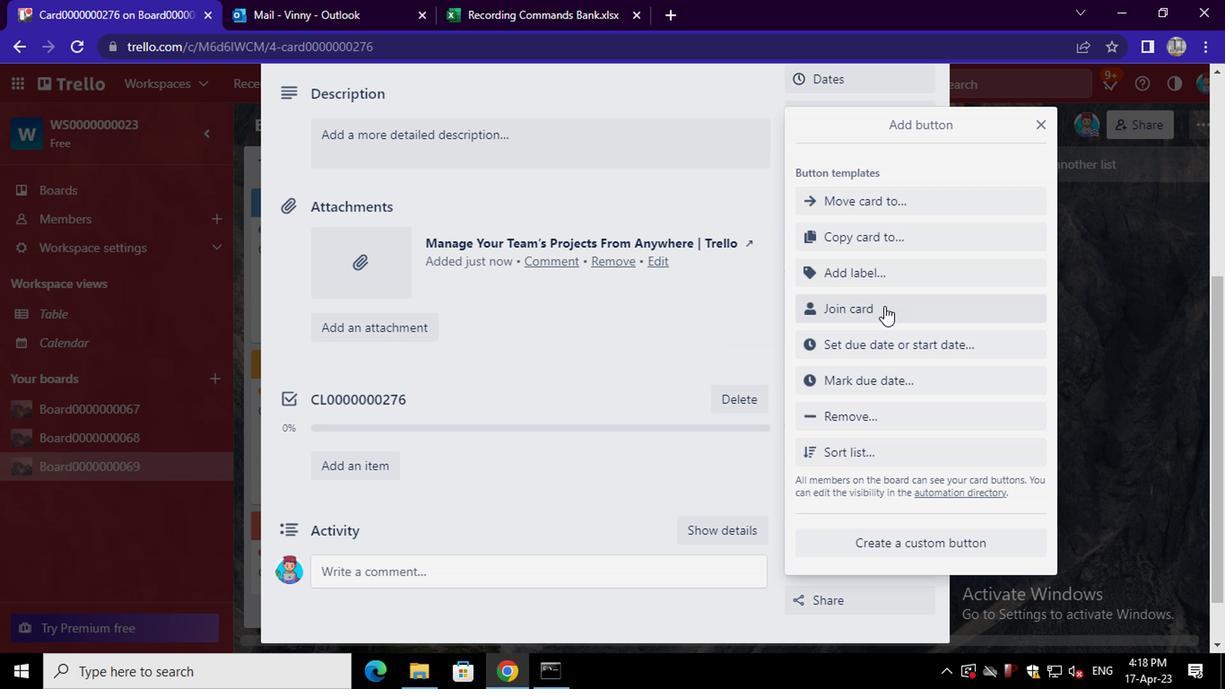
Action: Mouse pressed left at (881, 299)
Screenshot: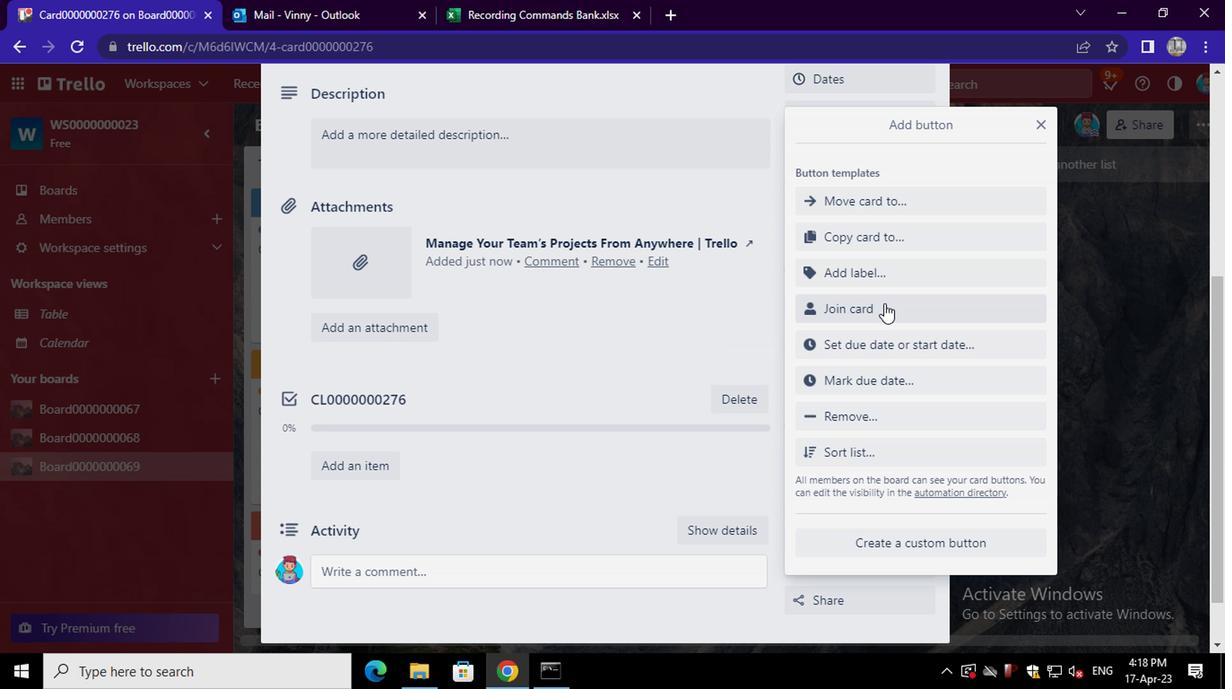 
Action: Mouse moved to (904, 201)
Screenshot: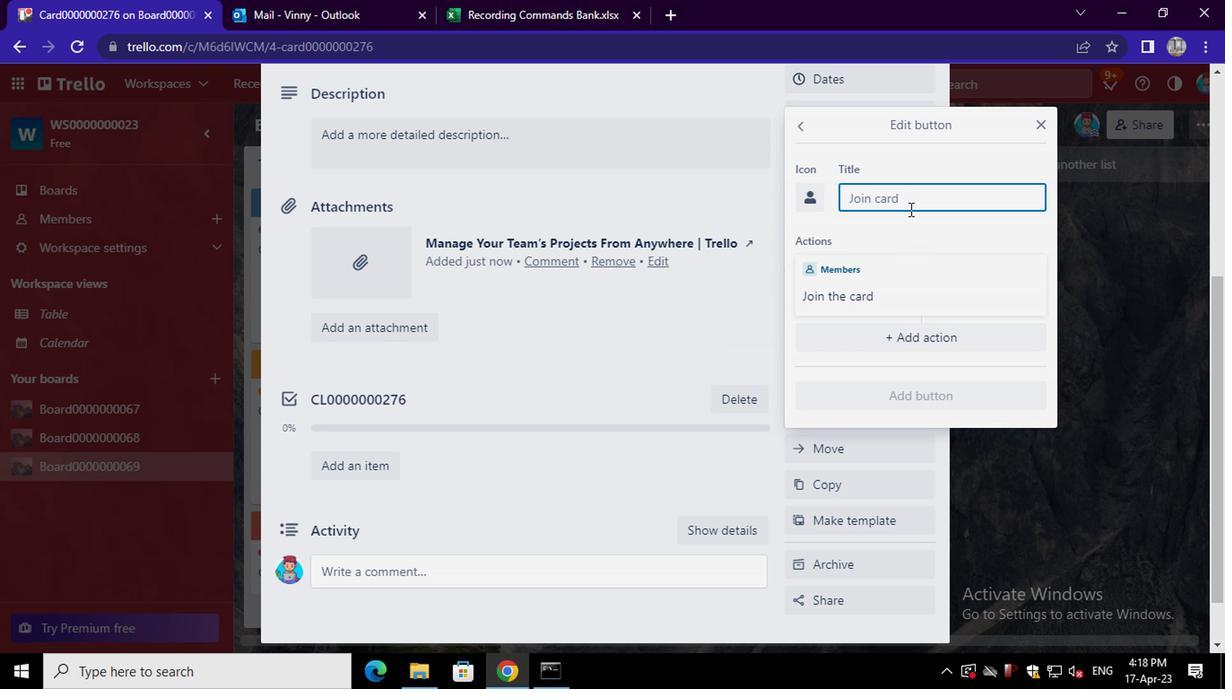
Action: Mouse pressed left at (904, 201)
Screenshot: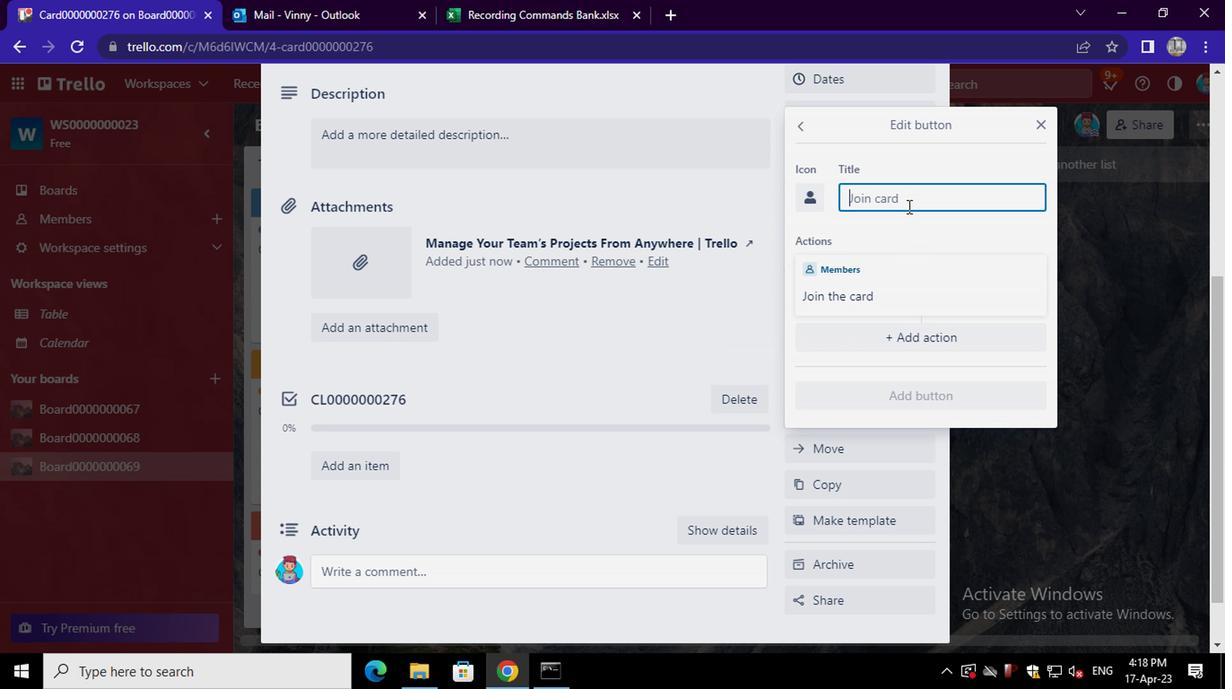 
Action: Key pressed <Key.shift>BUTTON0000000276
Screenshot: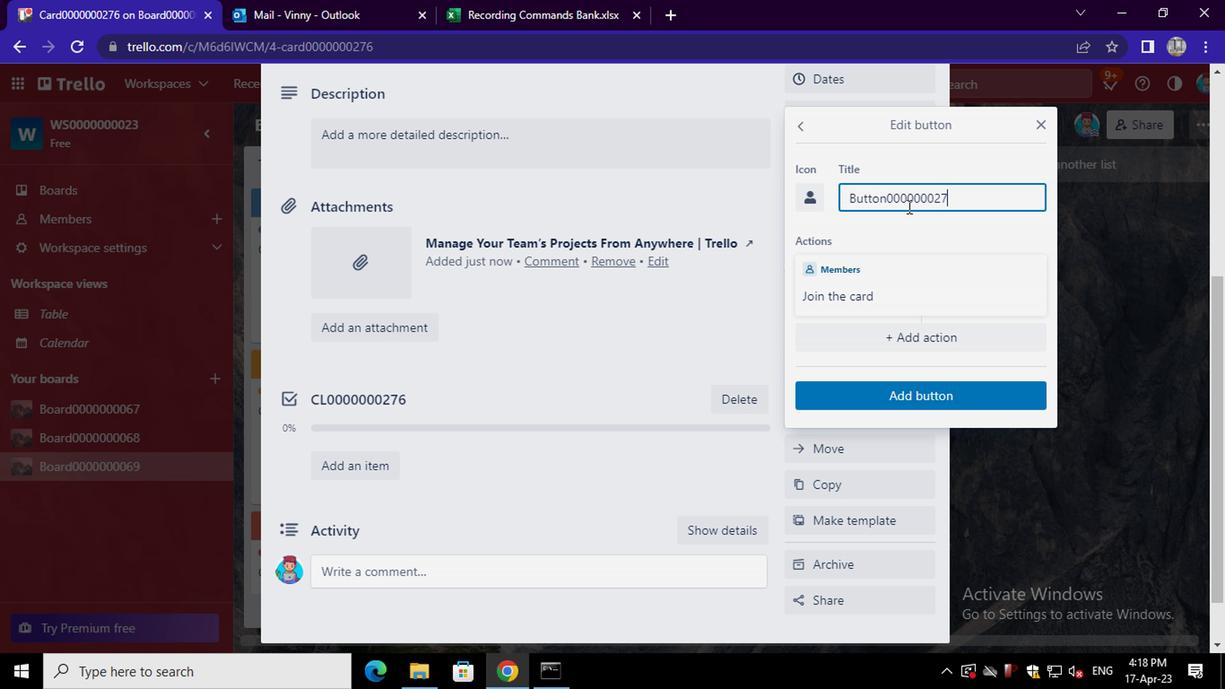
Action: Mouse moved to (939, 382)
Screenshot: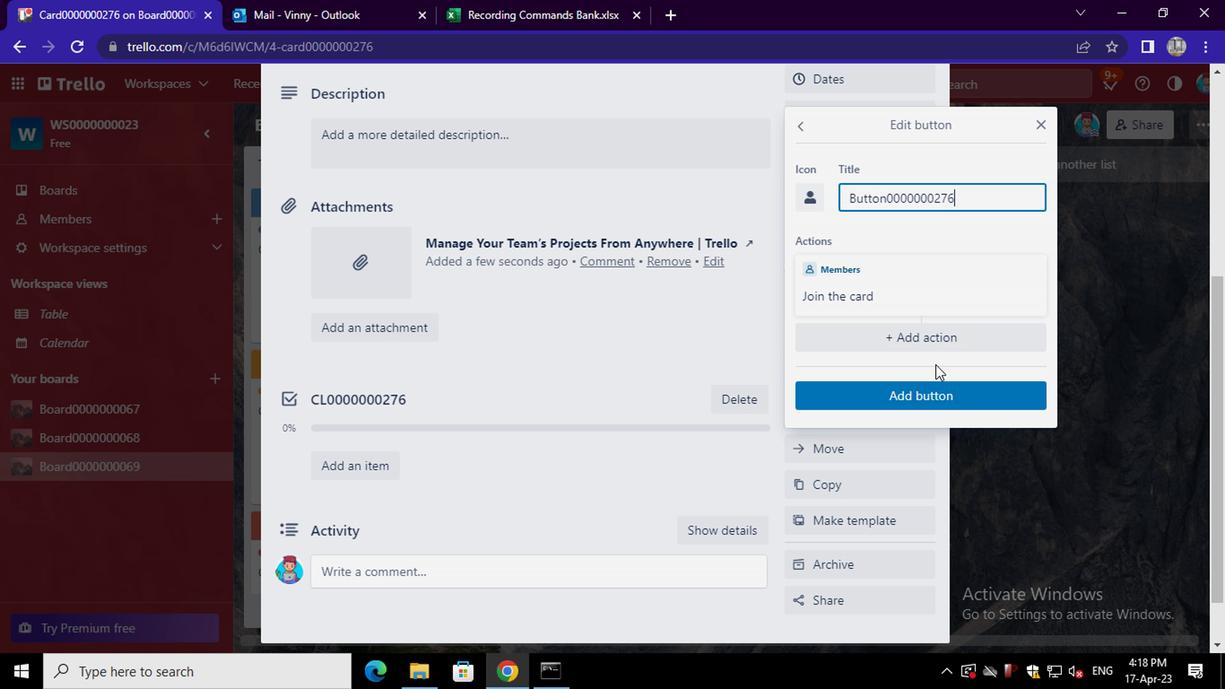 
Action: Mouse pressed left at (939, 382)
Screenshot: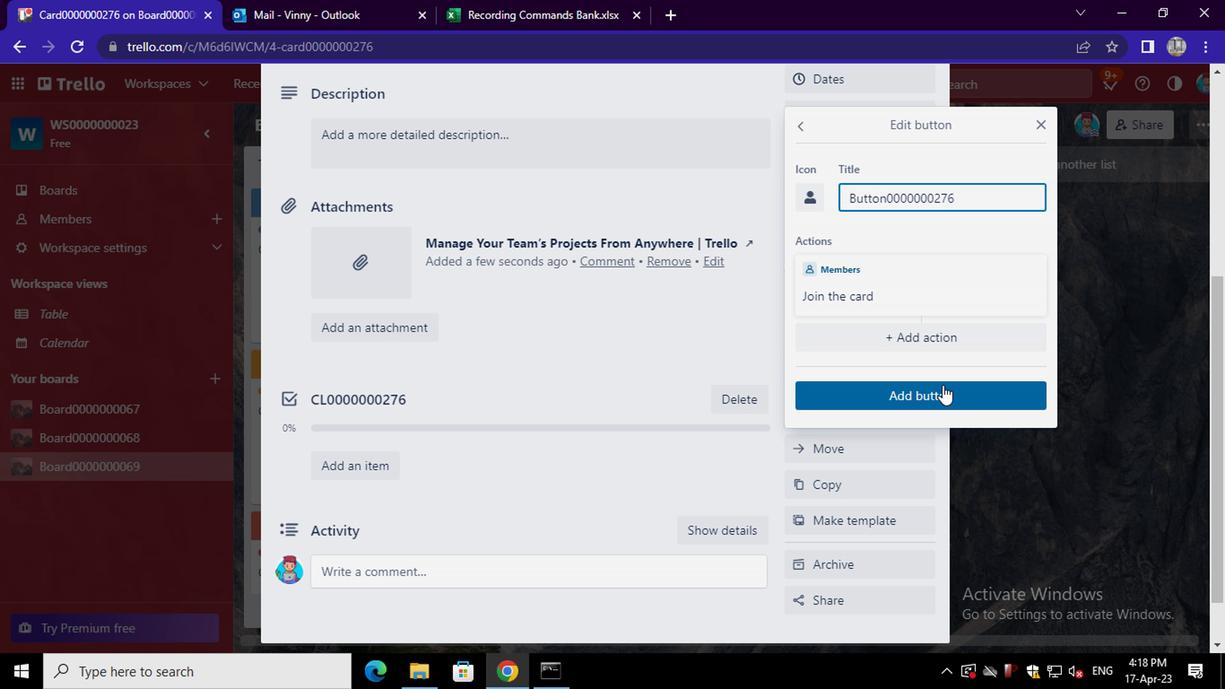 
Action: Mouse moved to (604, 344)
Screenshot: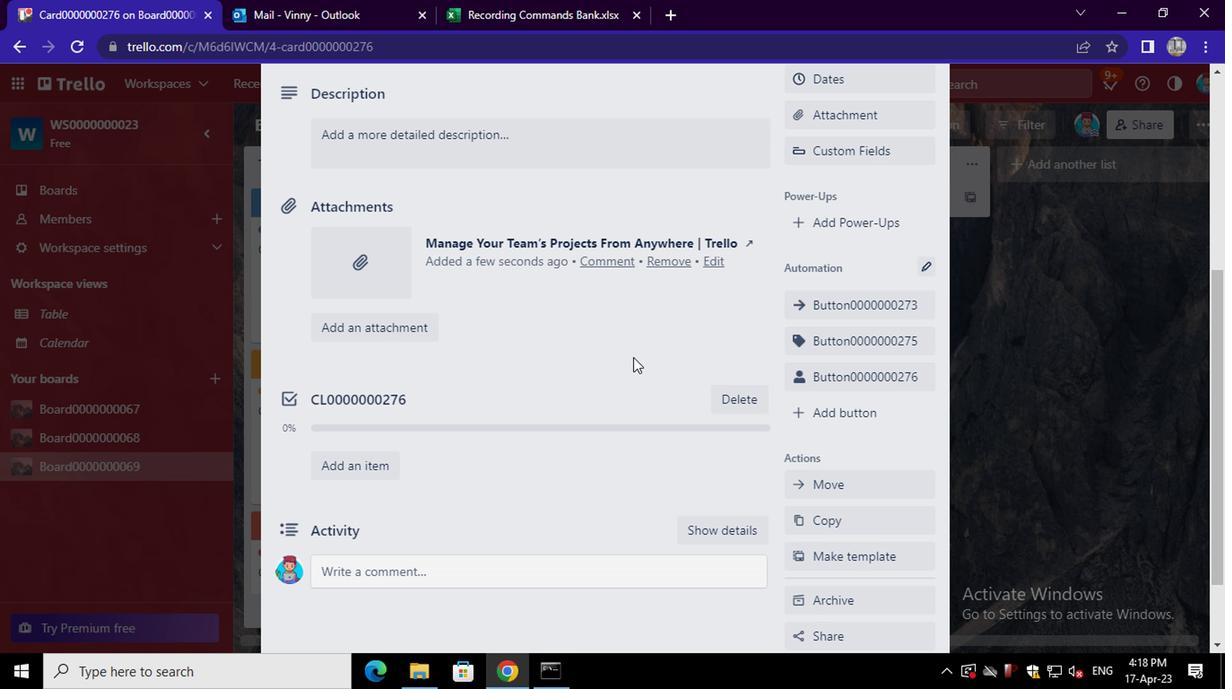 
Action: Mouse scrolled (604, 345) with delta (0, 0)
Screenshot: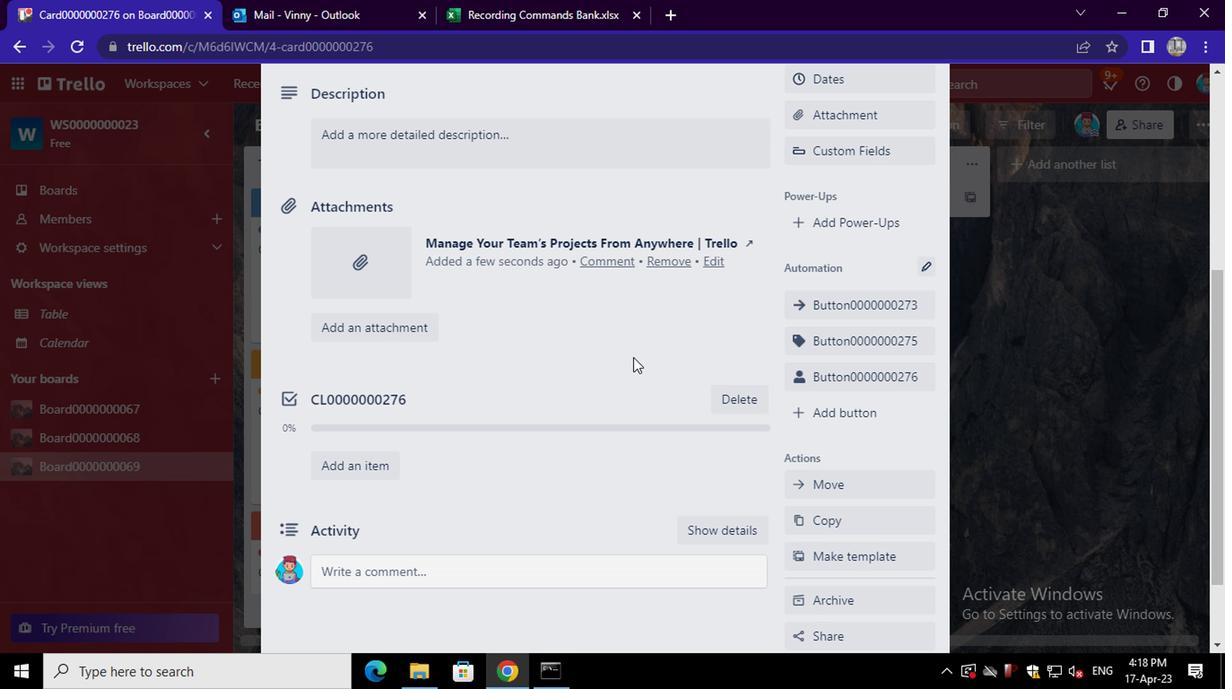 
Action: Mouse moved to (493, 235)
Screenshot: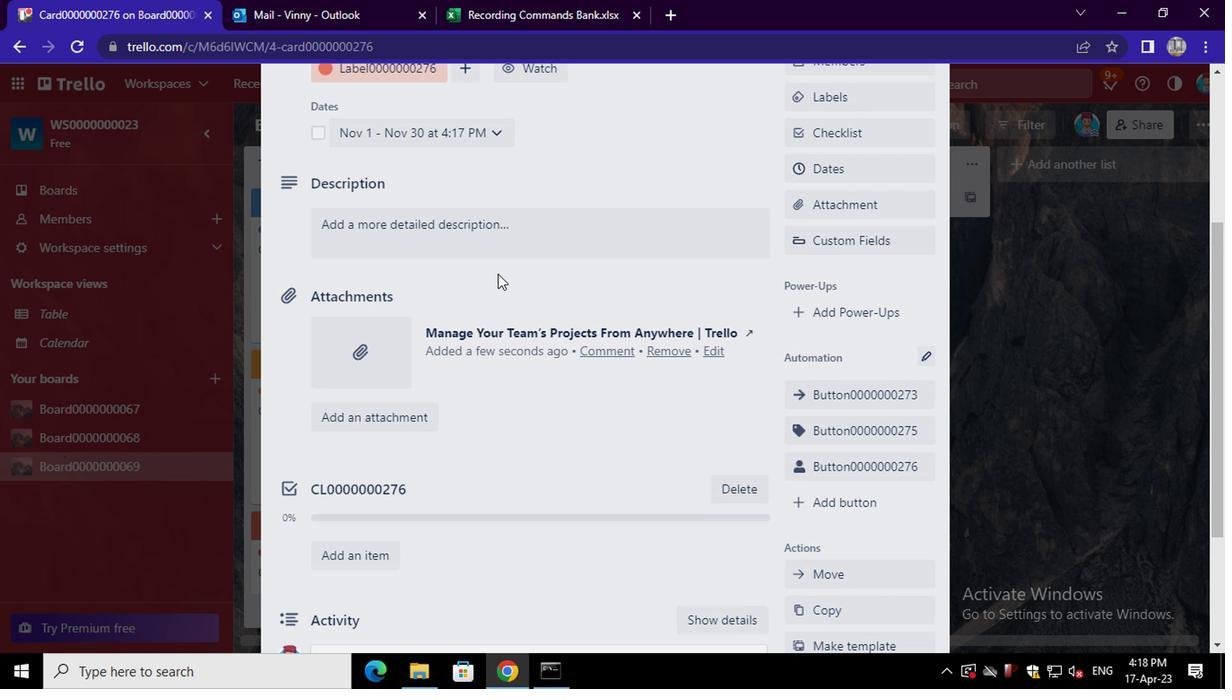 
Action: Mouse pressed left at (493, 235)
Screenshot: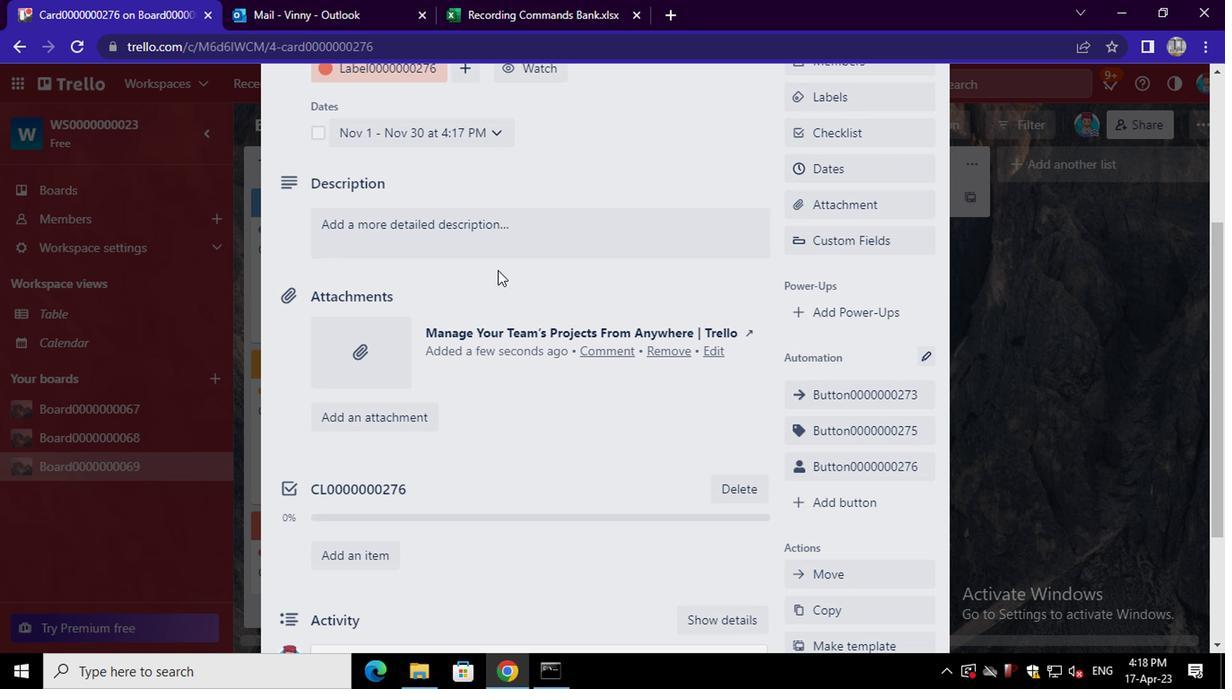 
Action: Mouse moved to (485, 283)
Screenshot: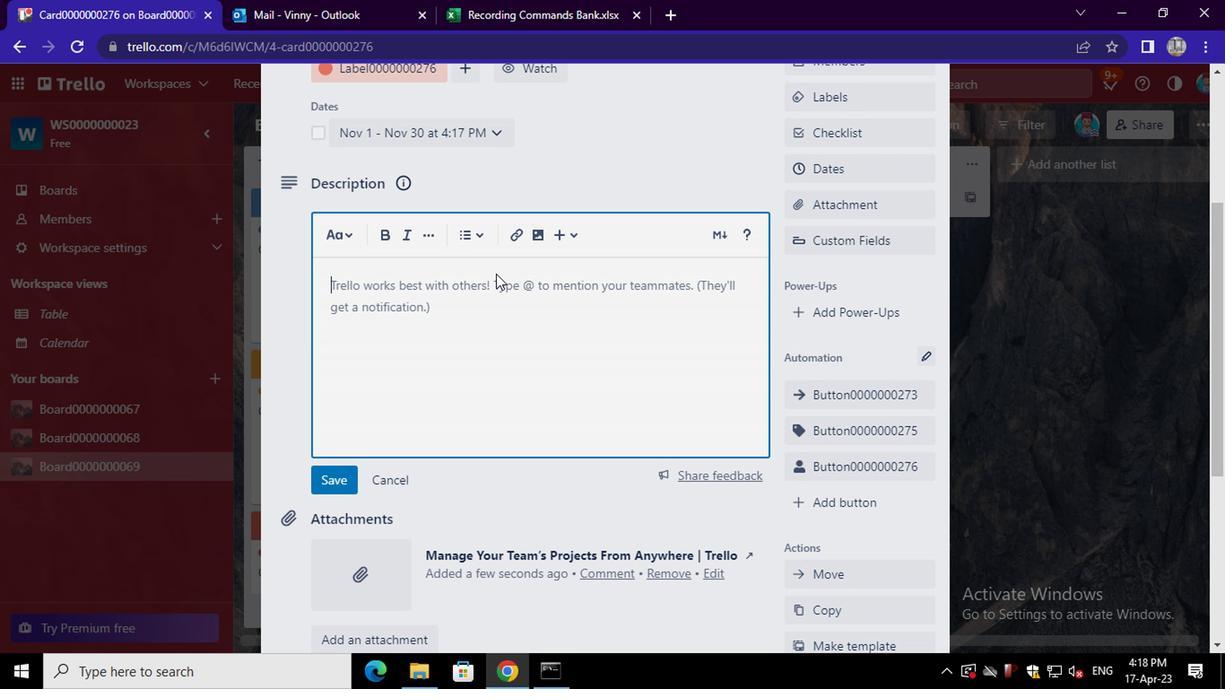 
Action: Mouse pressed left at (485, 283)
Screenshot: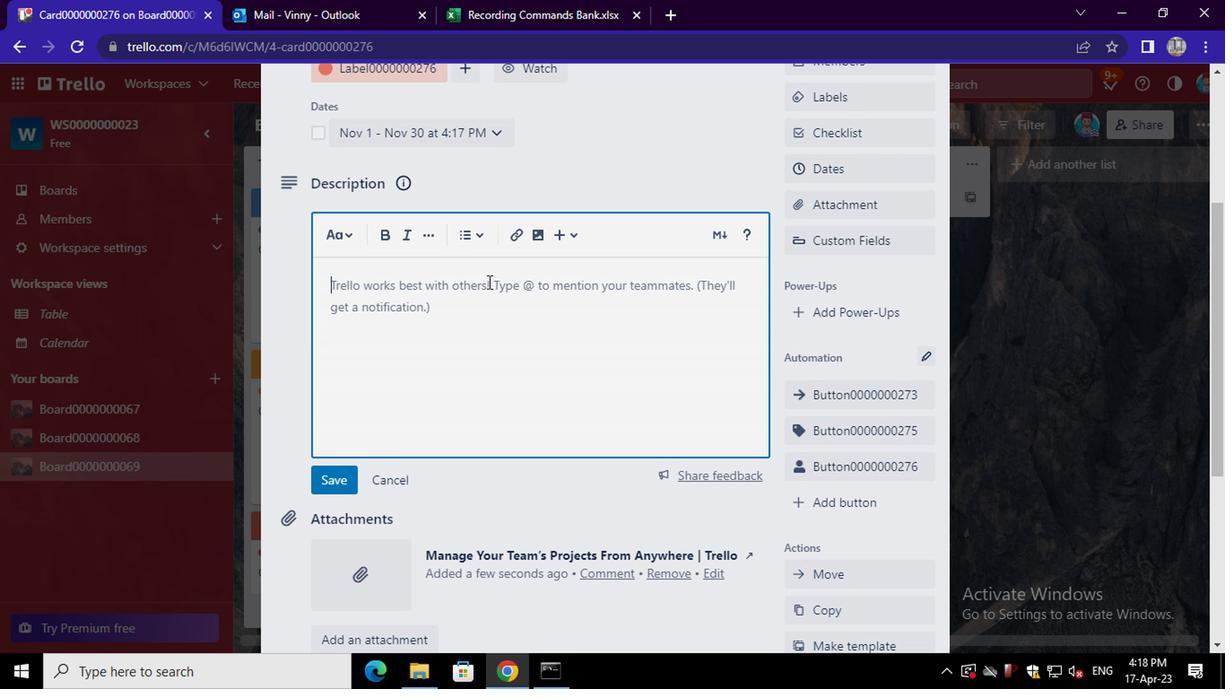 
Action: Key pressed <Key.shift>DS0000000276
Screenshot: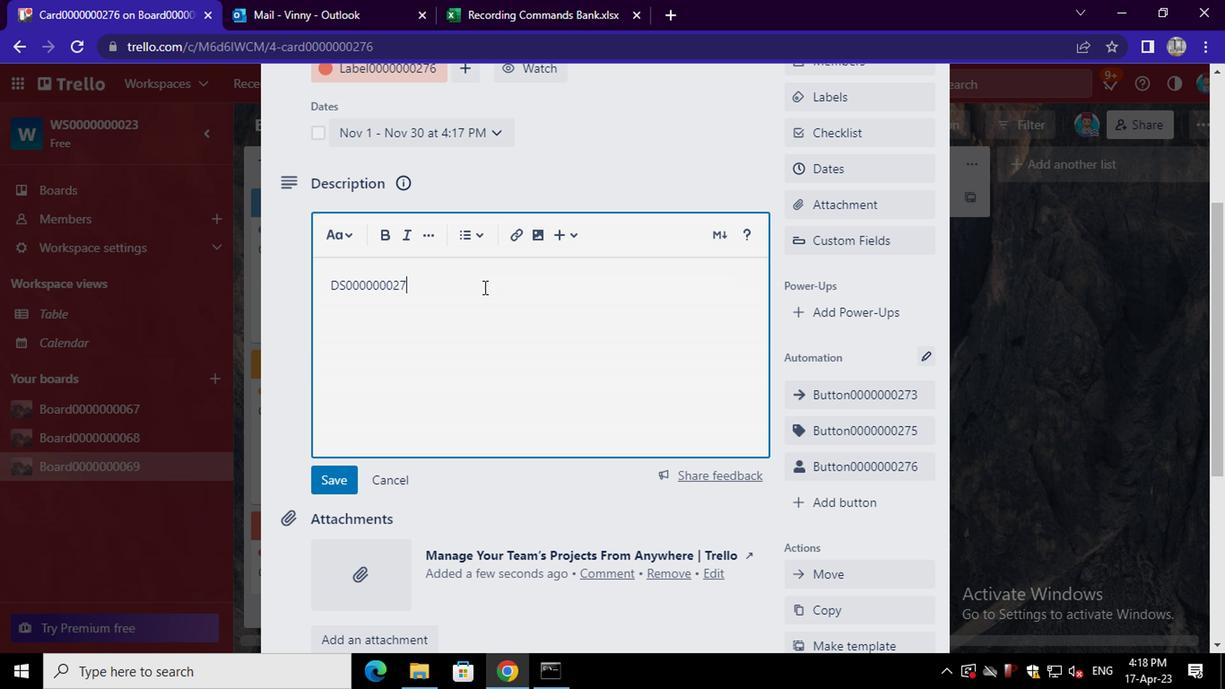 
Action: Mouse moved to (342, 468)
Screenshot: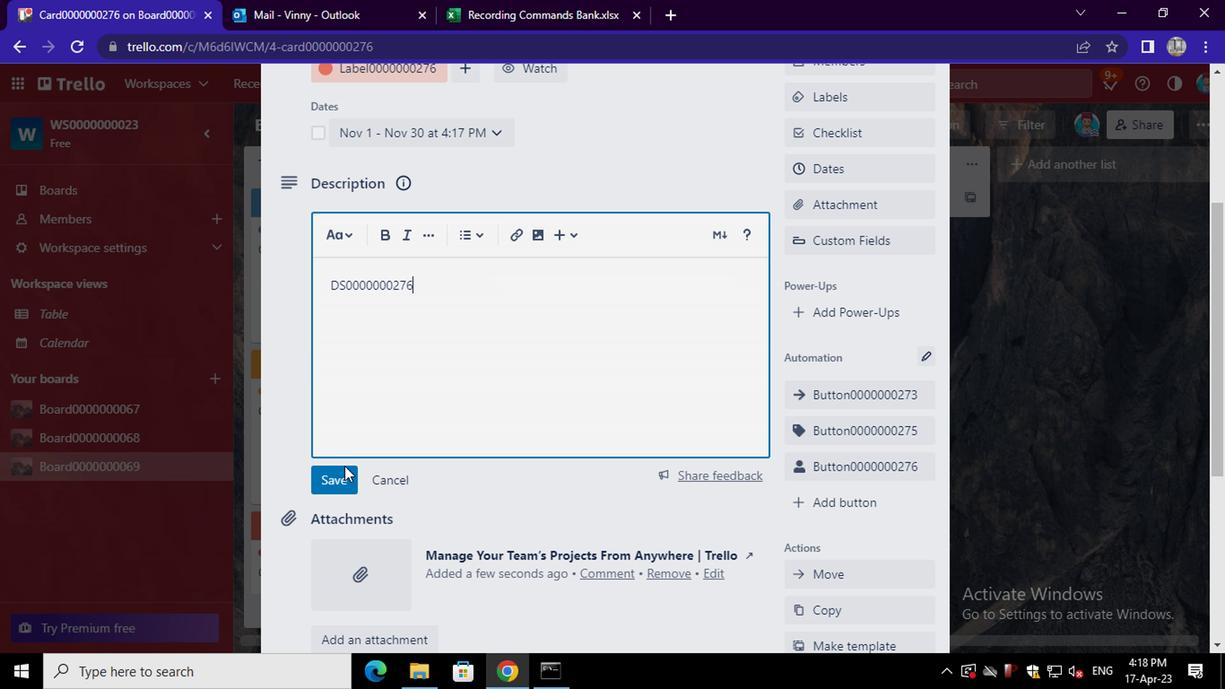 
Action: Mouse pressed left at (342, 468)
Screenshot: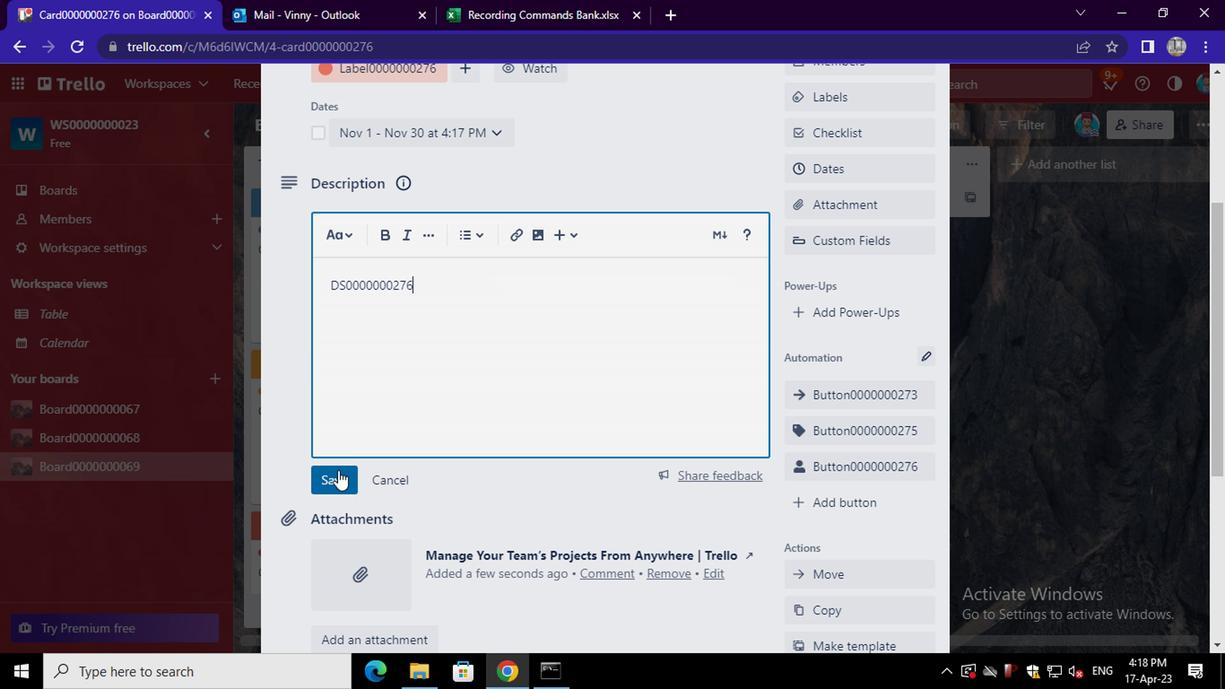 
Action: Mouse moved to (410, 409)
Screenshot: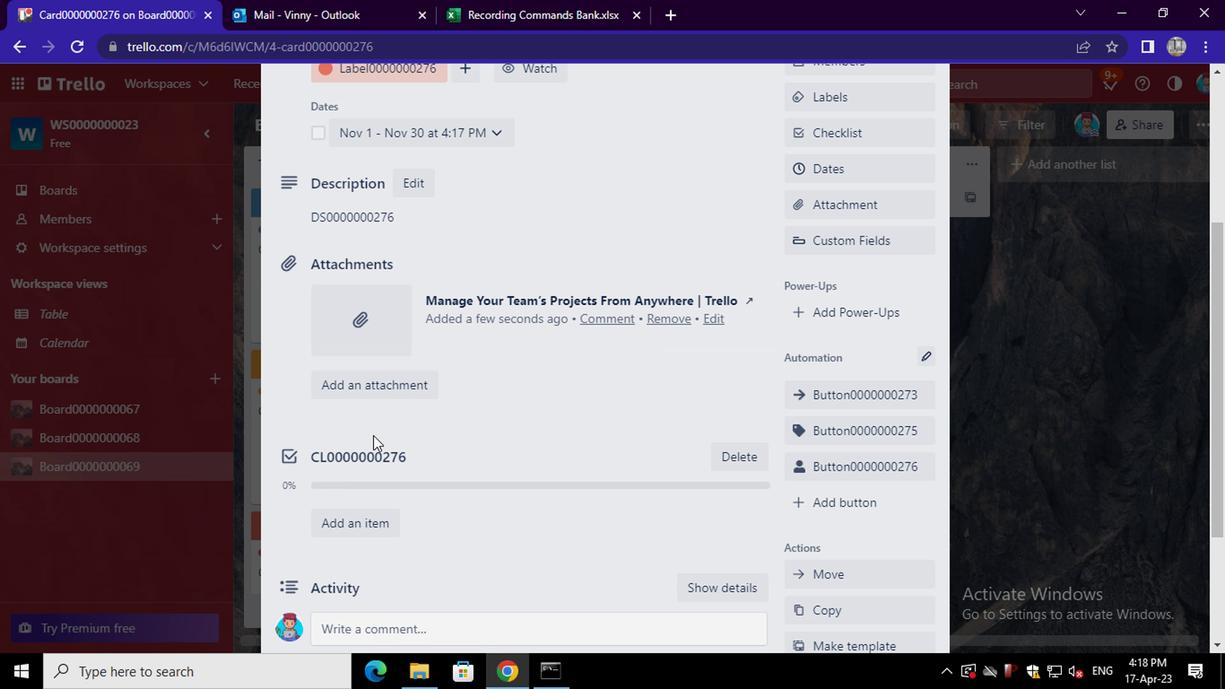
Action: Mouse scrolled (410, 408) with delta (0, 0)
Screenshot: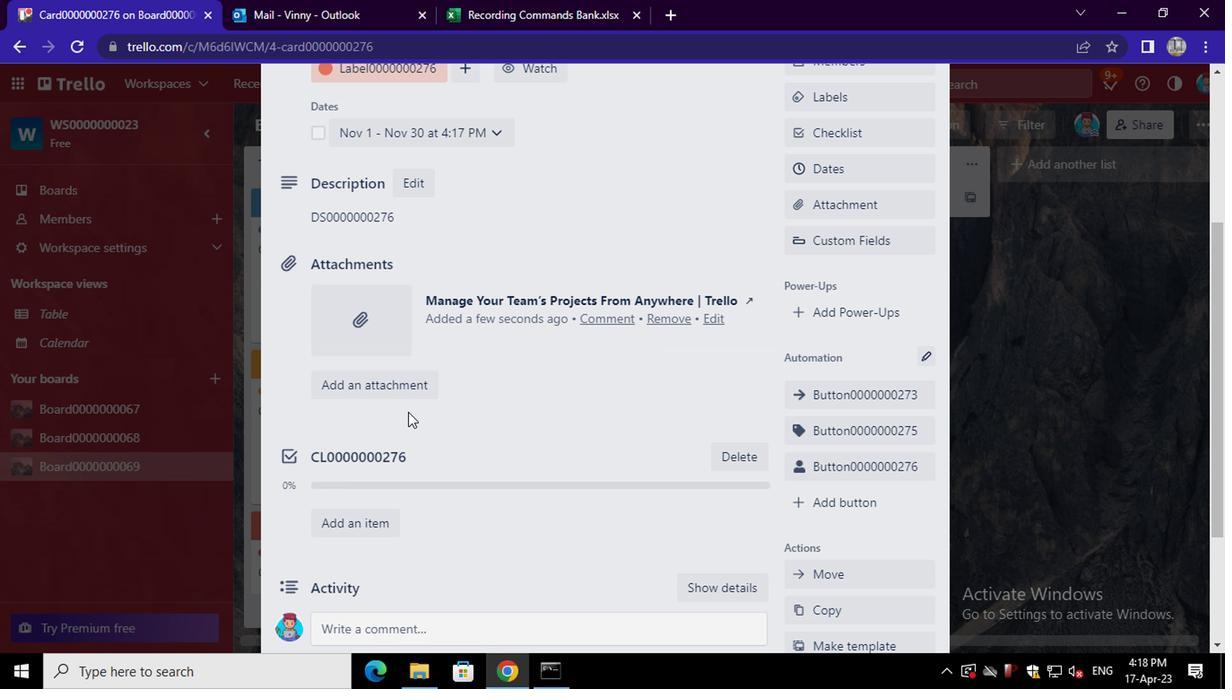 
Action: Mouse scrolled (410, 408) with delta (0, 0)
Screenshot: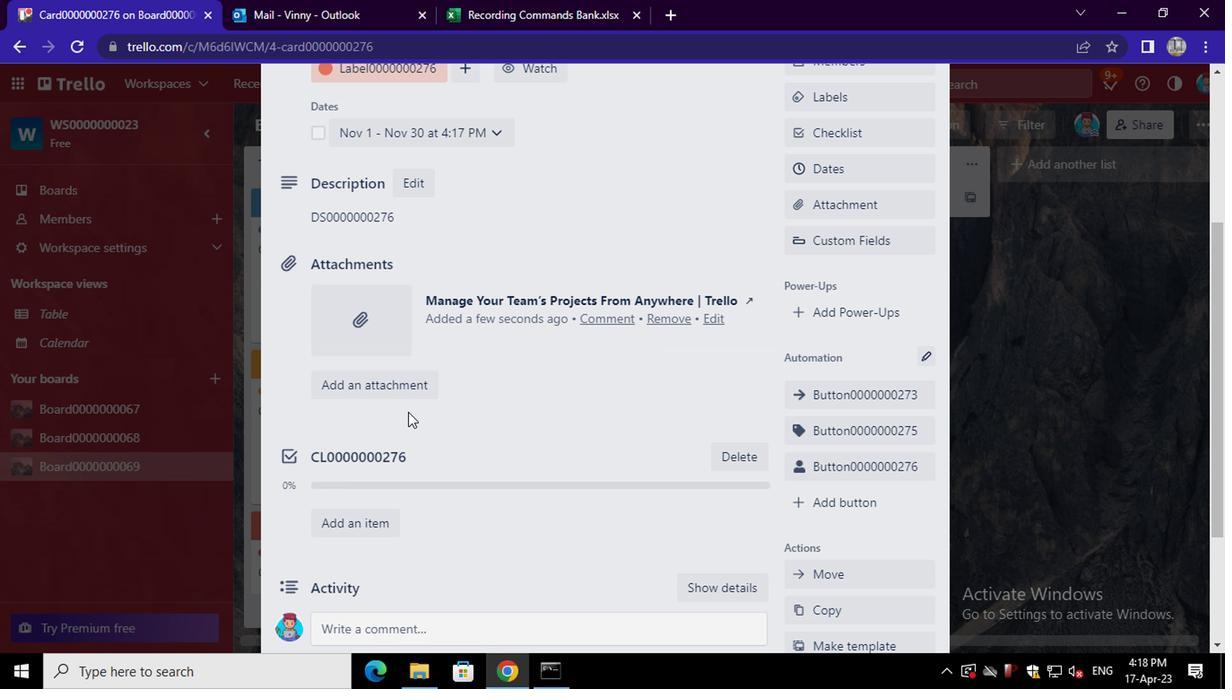 
Action: Mouse scrolled (410, 408) with delta (0, 0)
Screenshot: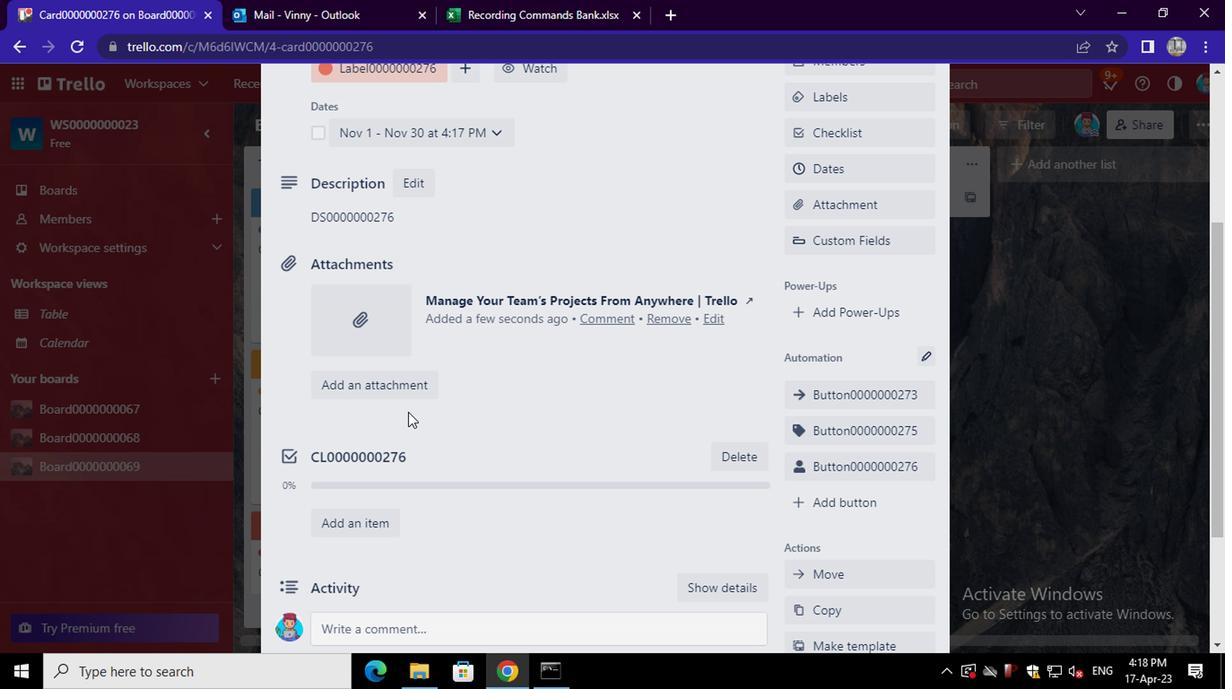 
Action: Mouse moved to (403, 433)
Screenshot: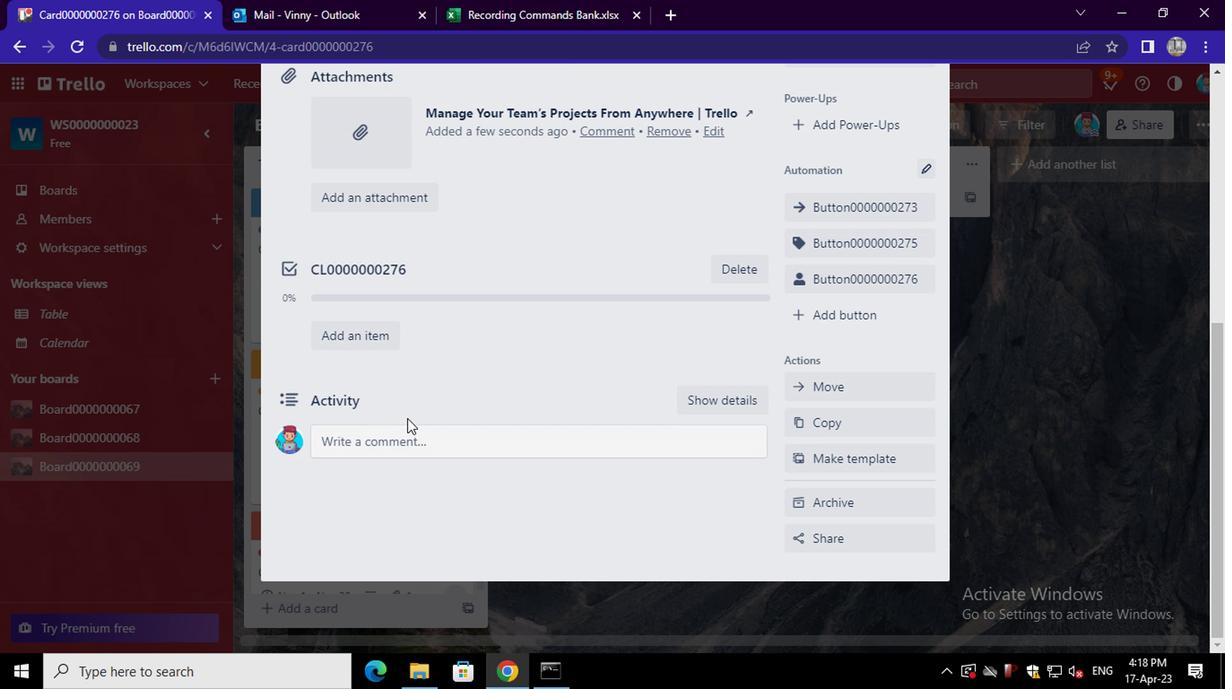 
Action: Mouse pressed left at (403, 433)
Screenshot: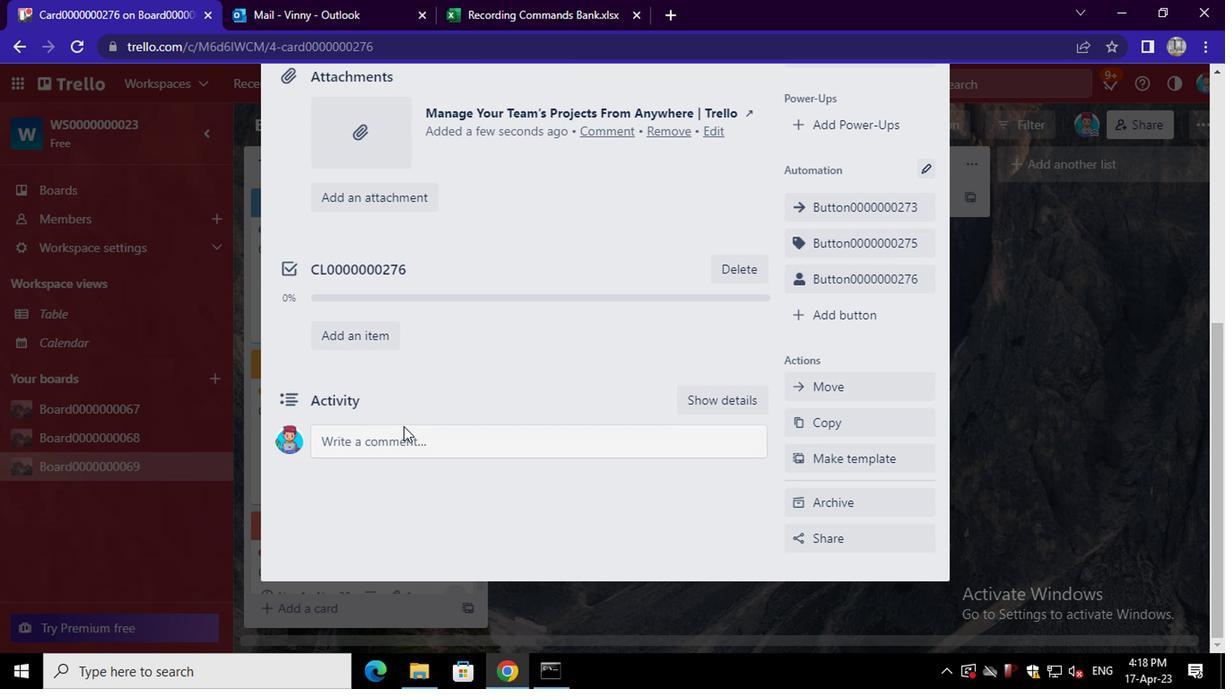 
Action: Mouse moved to (401, 441)
Screenshot: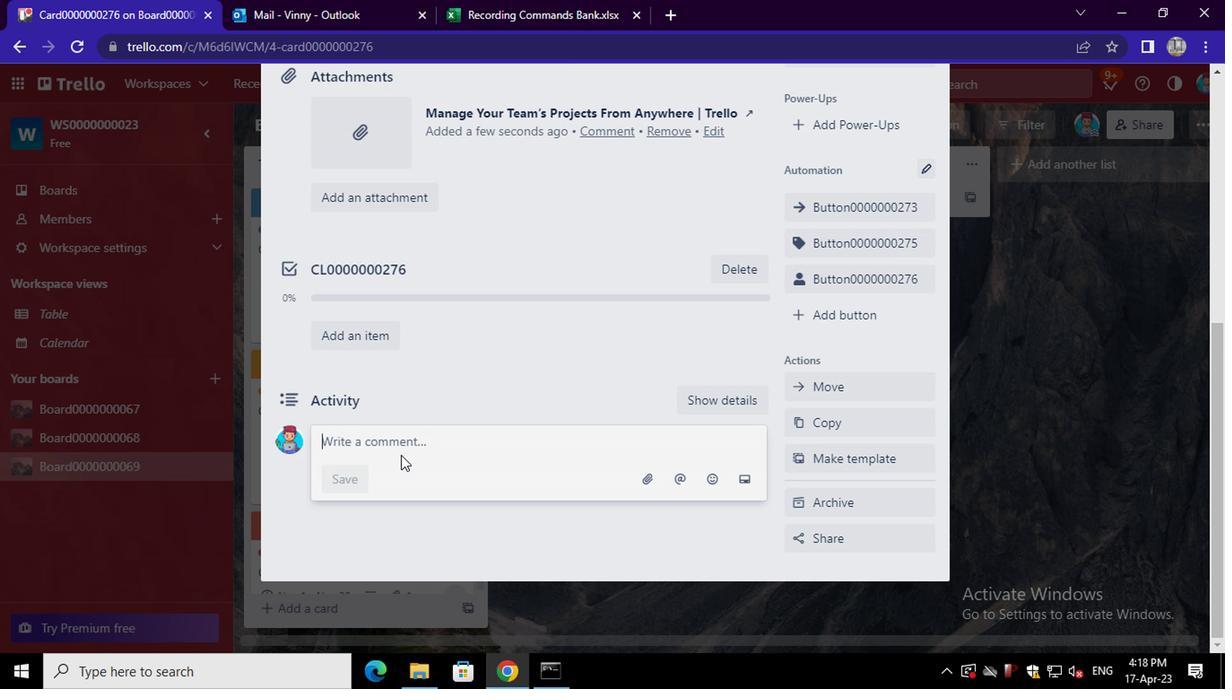 
Action: Mouse pressed left at (401, 441)
Screenshot: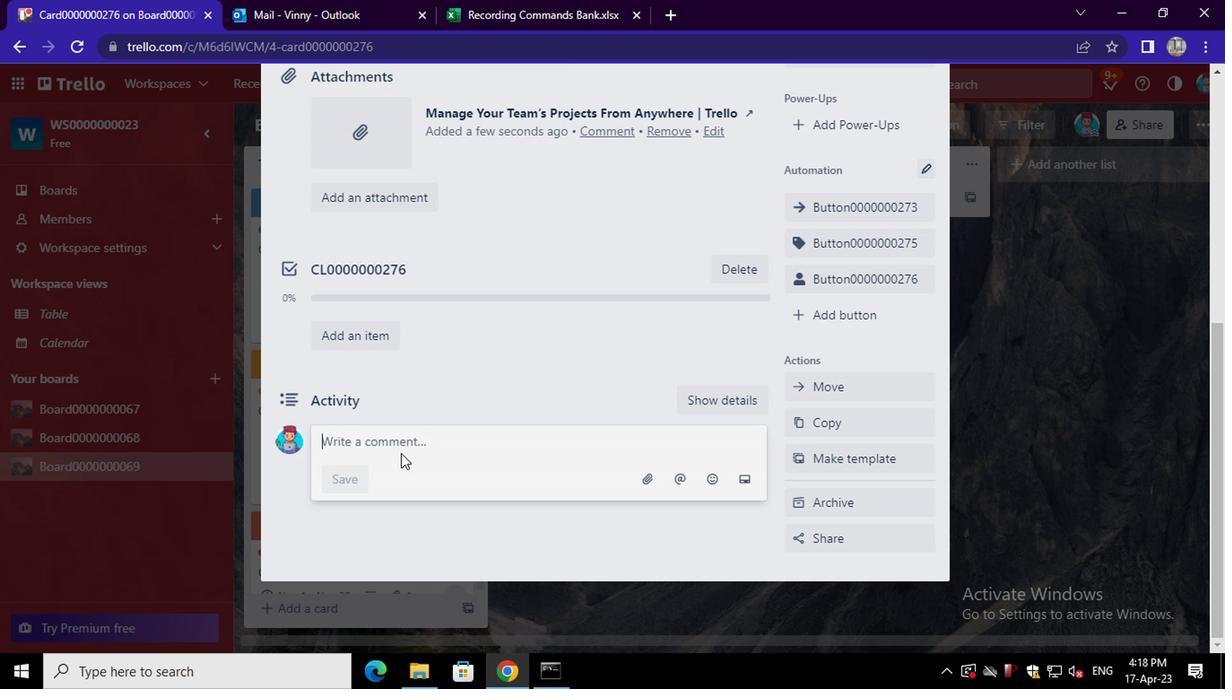 
Action: Key pressed <Key.shift>CM0000000276
Screenshot: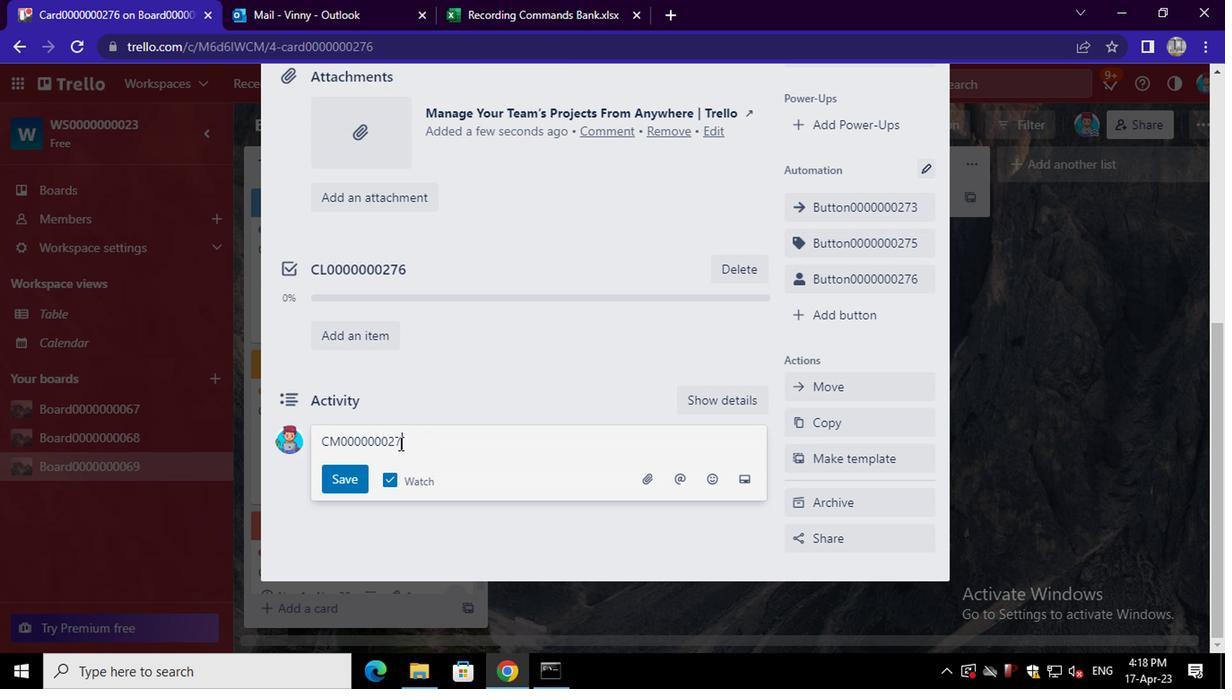 
Action: Mouse moved to (349, 474)
Screenshot: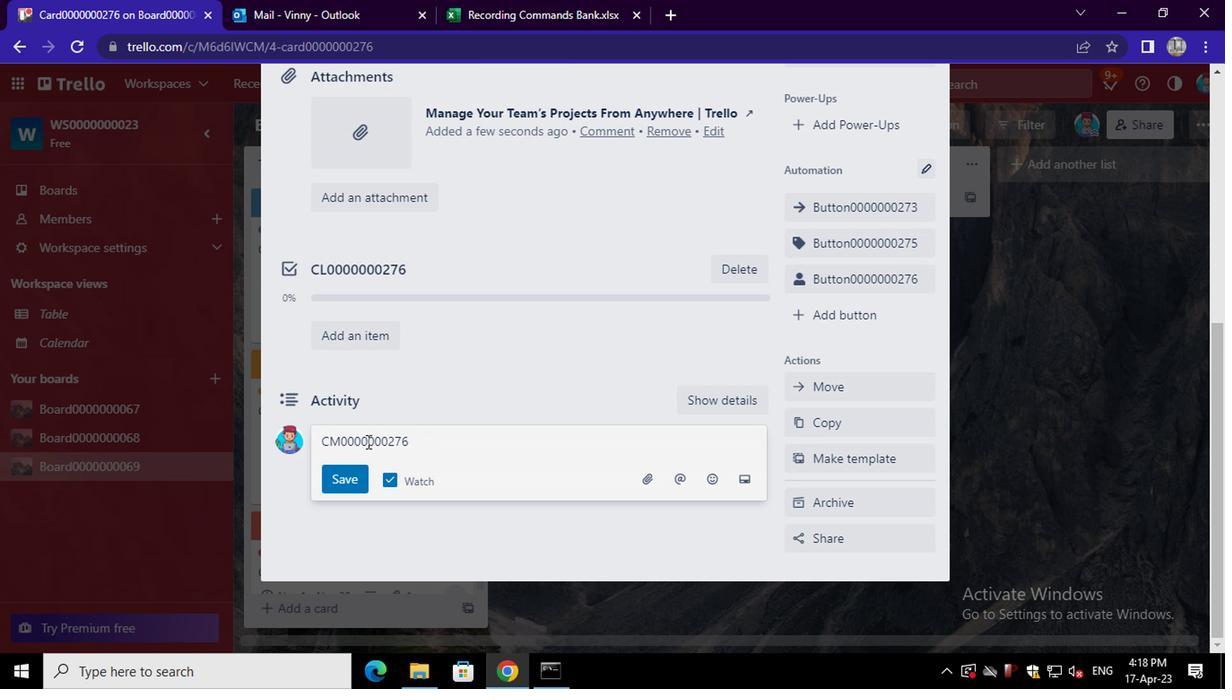 
Action: Mouse pressed left at (349, 474)
Screenshot: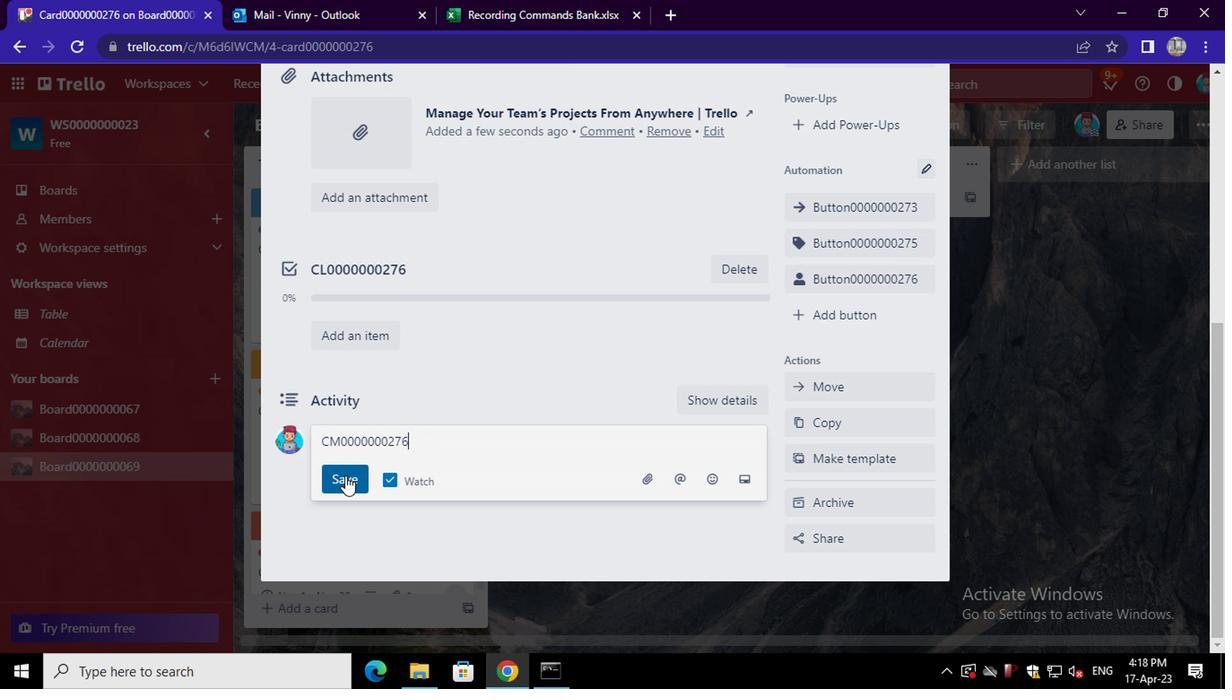 
